 Task: Look for space in Bāzārak, Afghanistan from 6th September, 2023 to 10th September, 2023 for 1 adult in price range Rs.10000 to Rs.15000. Place can be private room with 1  bedroom having 1 bed and 1 bathroom. Property type can be hotel. Amenities needed are: air conditioning, smoking allowed, . Booking option can be shelf check-in. Required host language is English.
Action: Mouse moved to (380, 78)
Screenshot: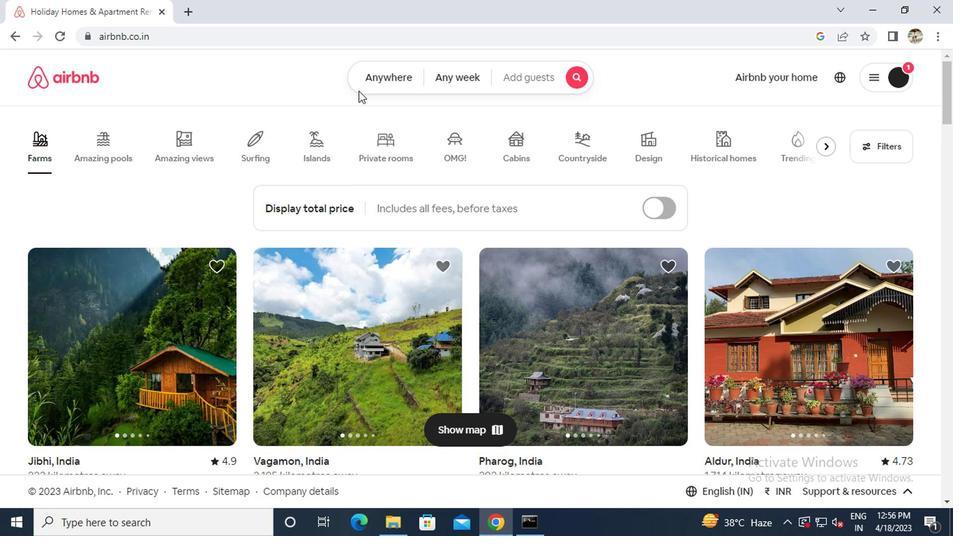 
Action: Mouse pressed left at (380, 78)
Screenshot: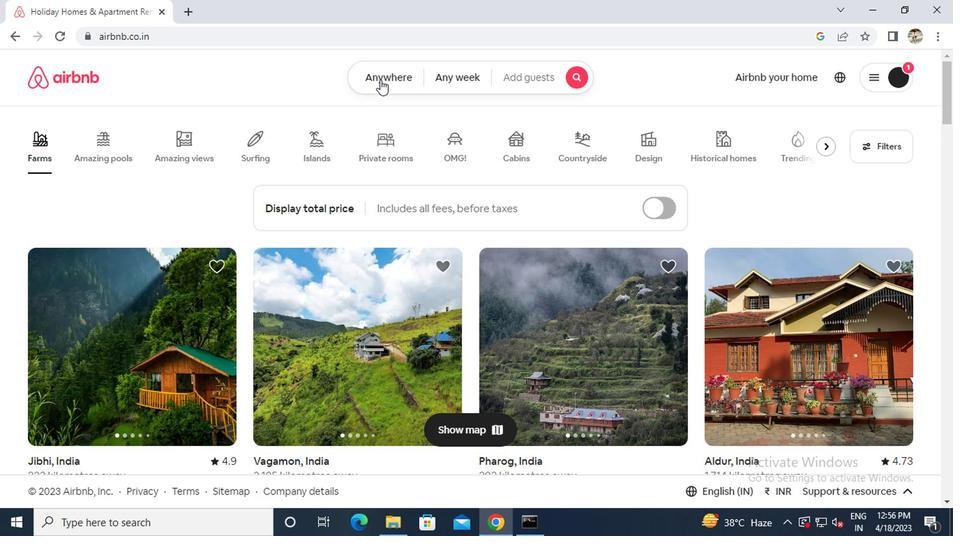 
Action: Mouse moved to (310, 138)
Screenshot: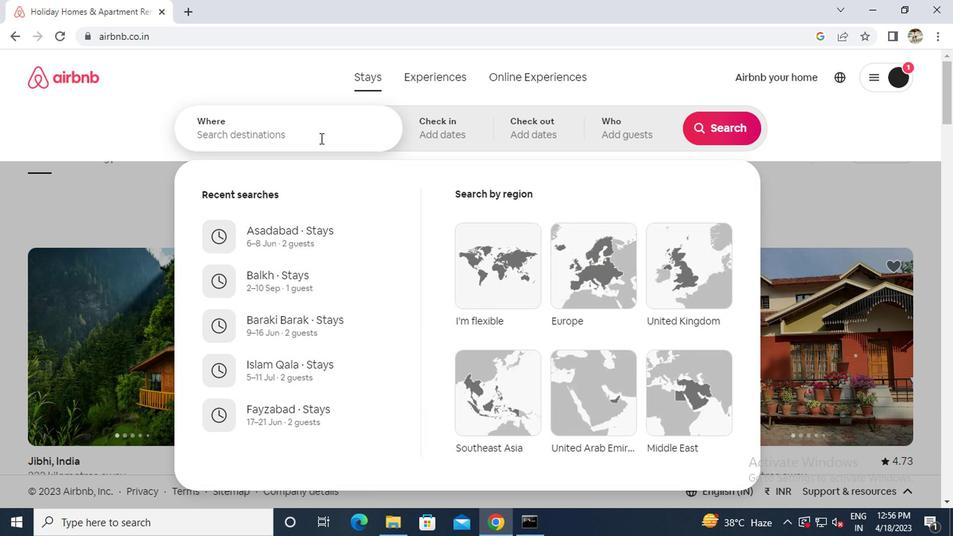 
Action: Mouse pressed left at (310, 138)
Screenshot: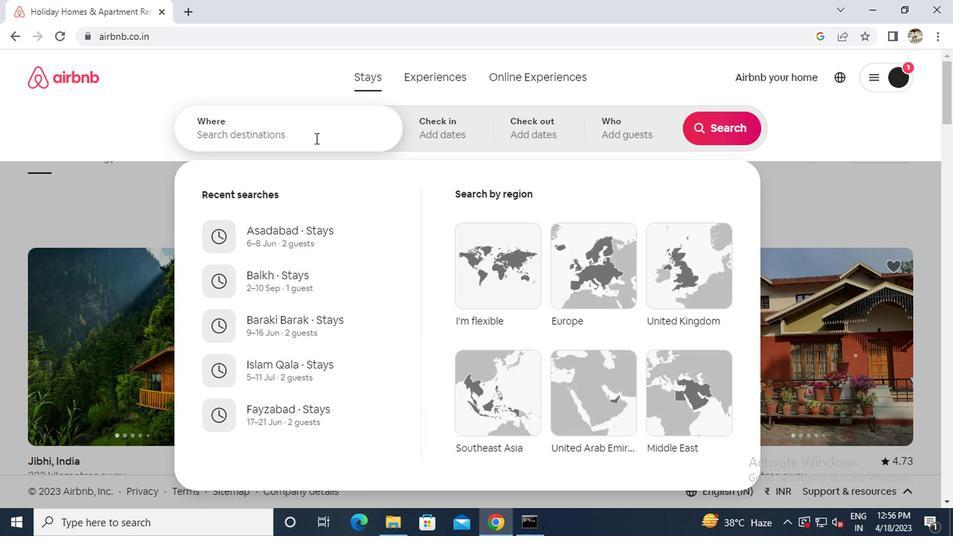 
Action: Key pressed b<Key.caps_lock>azarak<Key.space>
Screenshot: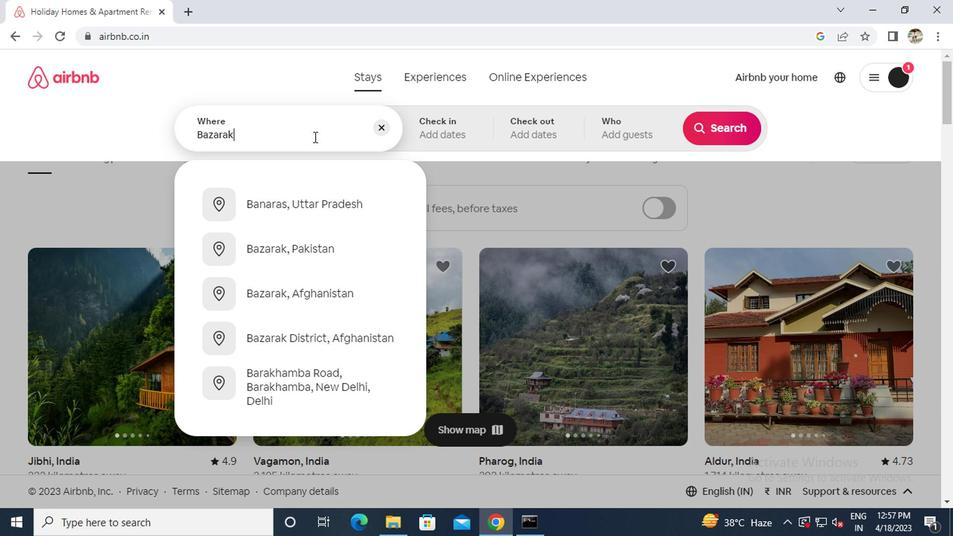 
Action: Mouse moved to (283, 294)
Screenshot: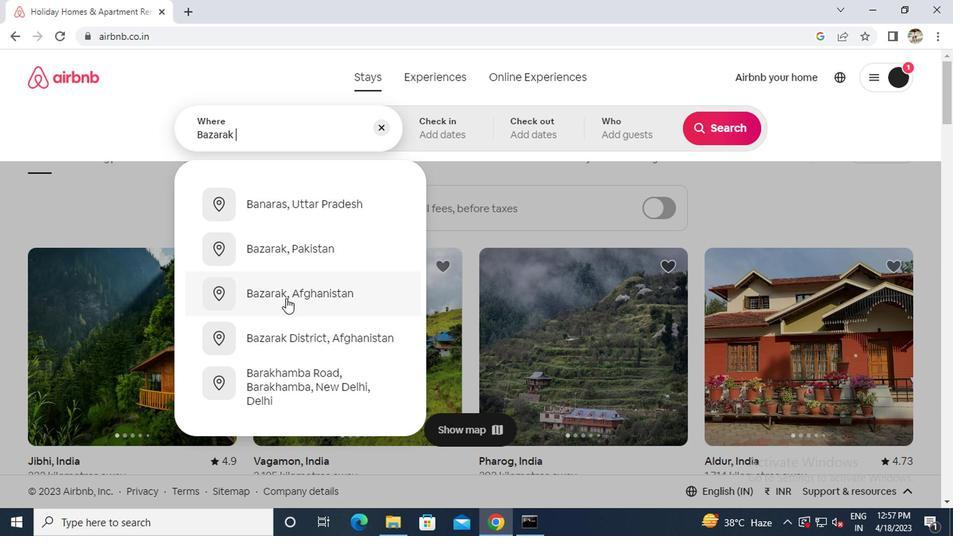 
Action: Mouse pressed left at (283, 294)
Screenshot: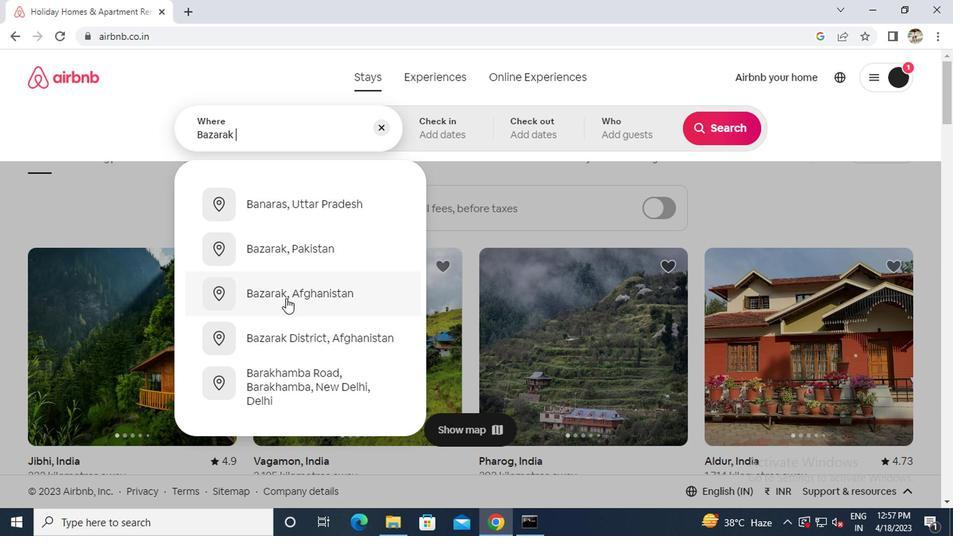 
Action: Mouse moved to (706, 240)
Screenshot: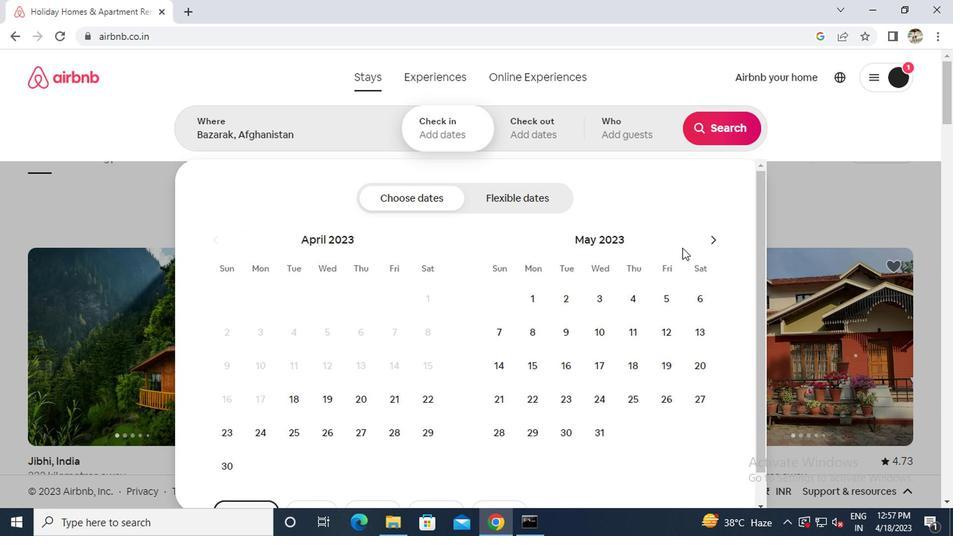 
Action: Mouse pressed left at (706, 240)
Screenshot: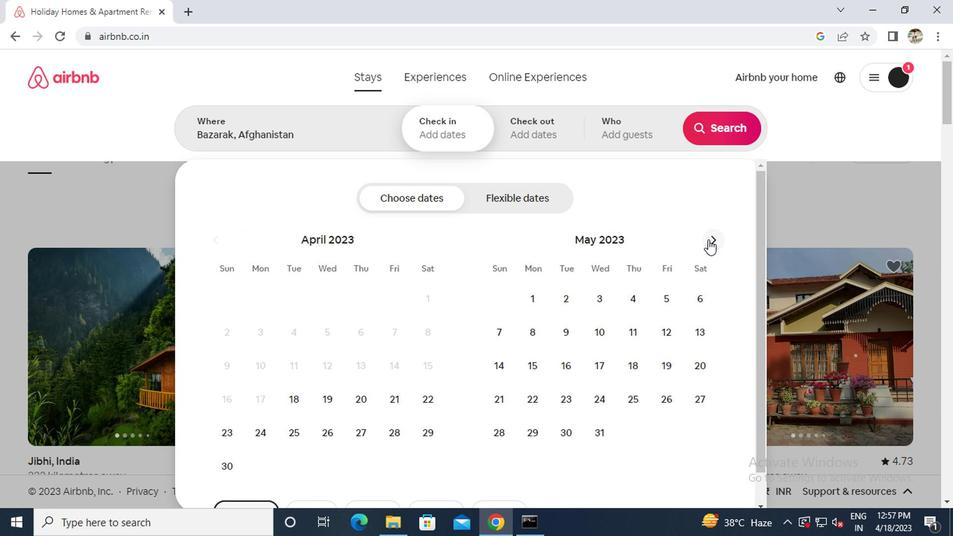 
Action: Mouse pressed left at (706, 240)
Screenshot: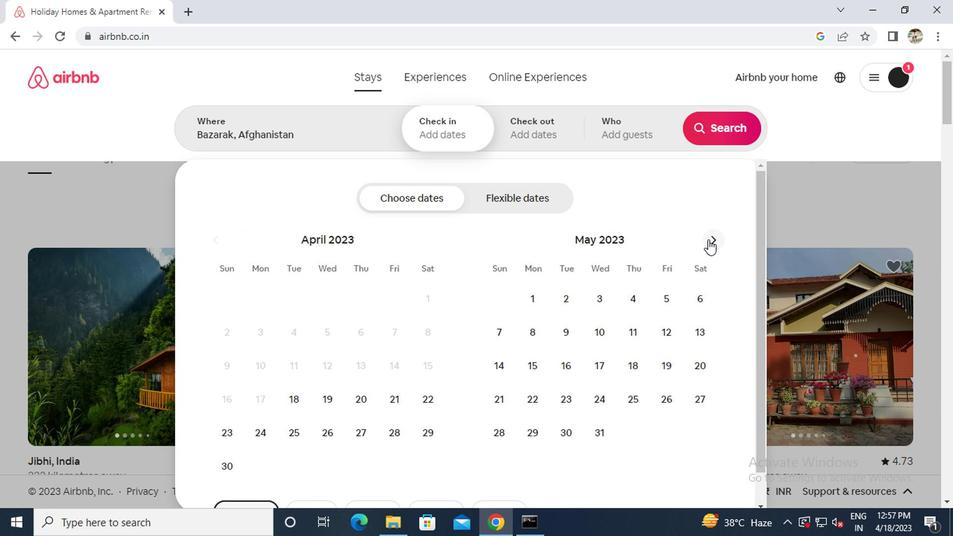
Action: Mouse pressed left at (706, 240)
Screenshot: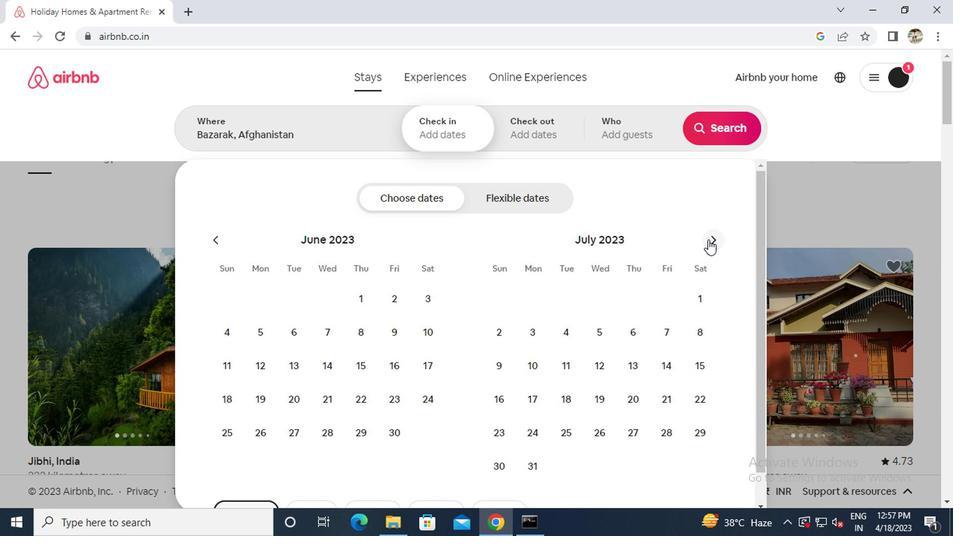 
Action: Mouse pressed left at (706, 240)
Screenshot: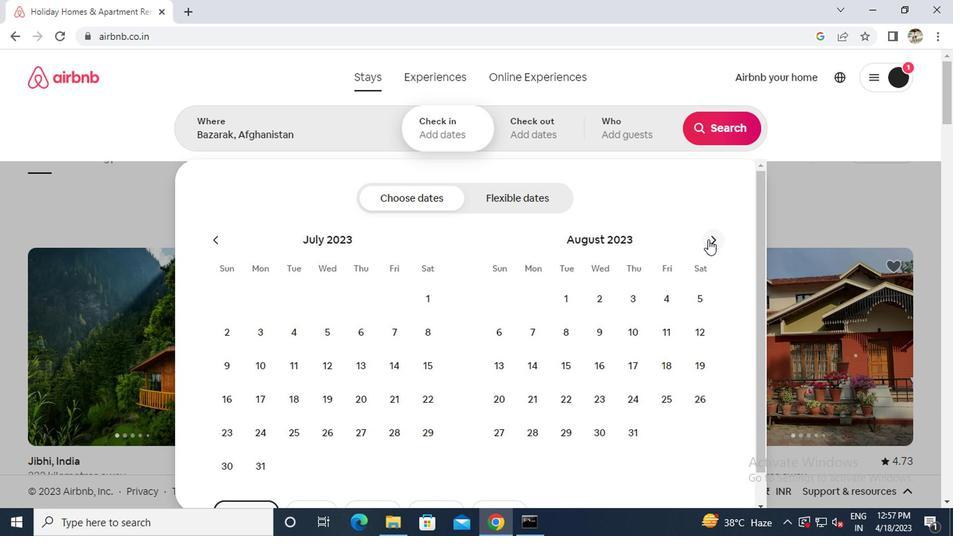 
Action: Mouse moved to (592, 321)
Screenshot: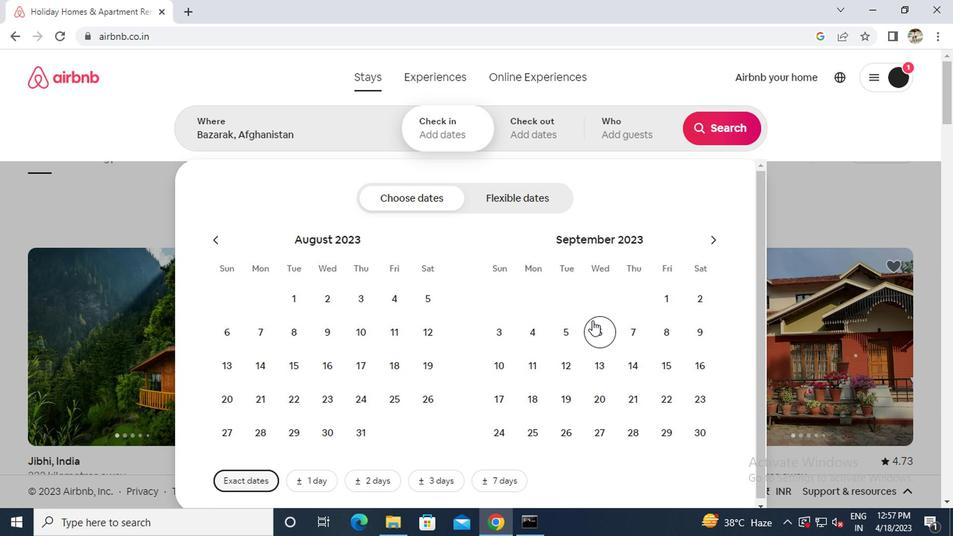 
Action: Mouse pressed left at (592, 321)
Screenshot: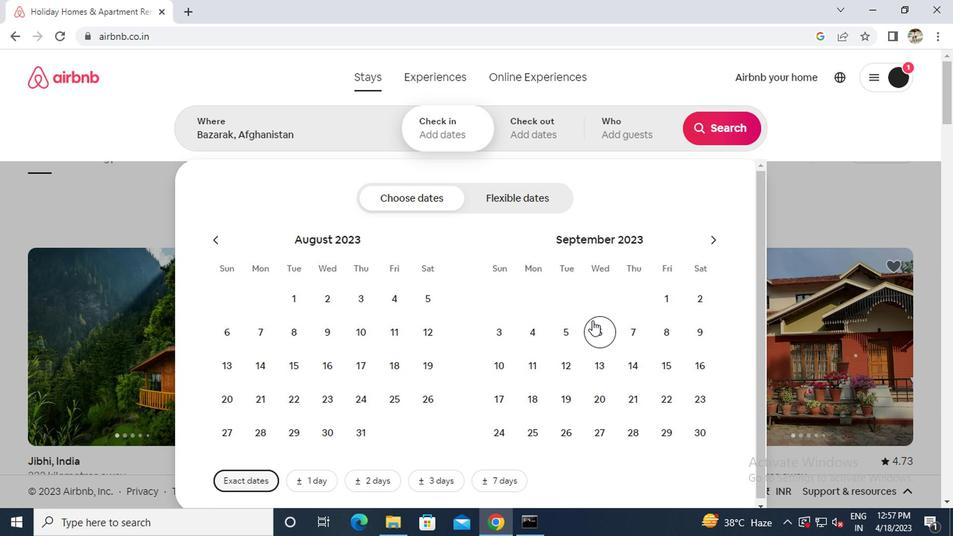 
Action: Mouse moved to (509, 363)
Screenshot: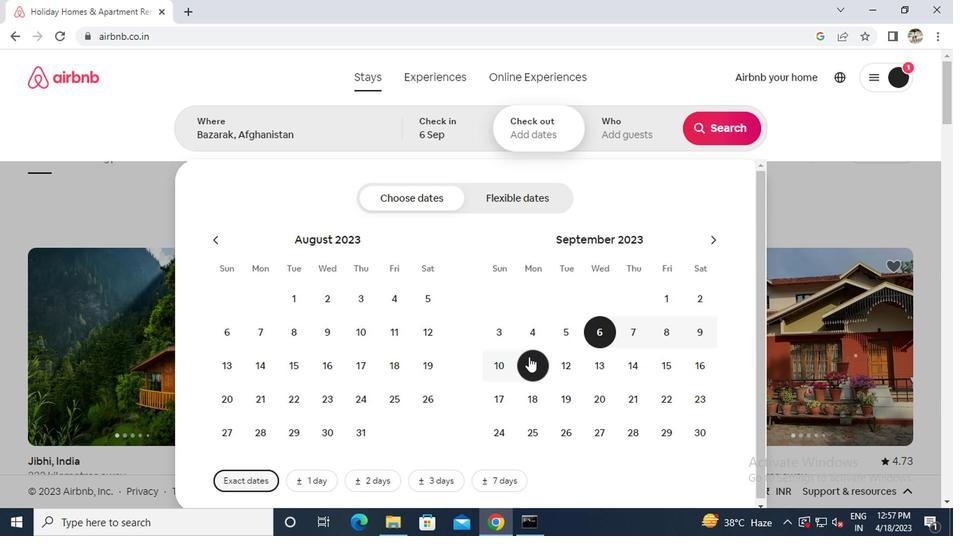 
Action: Mouse pressed left at (509, 363)
Screenshot: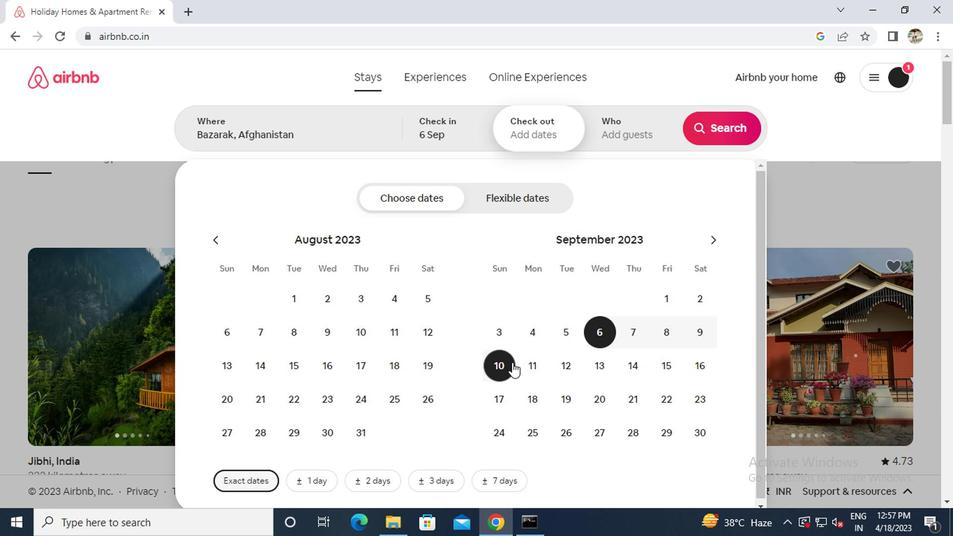 
Action: Mouse moved to (626, 144)
Screenshot: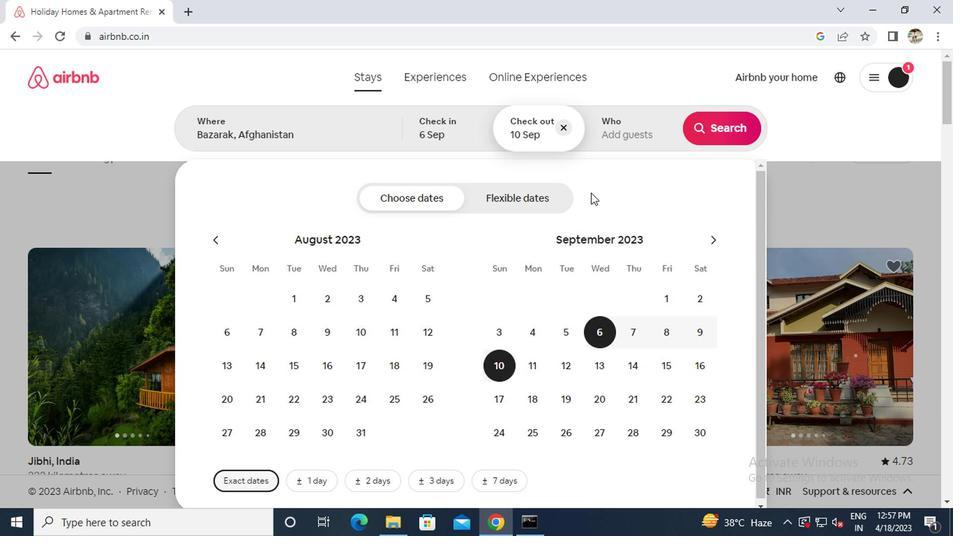 
Action: Mouse pressed left at (626, 144)
Screenshot: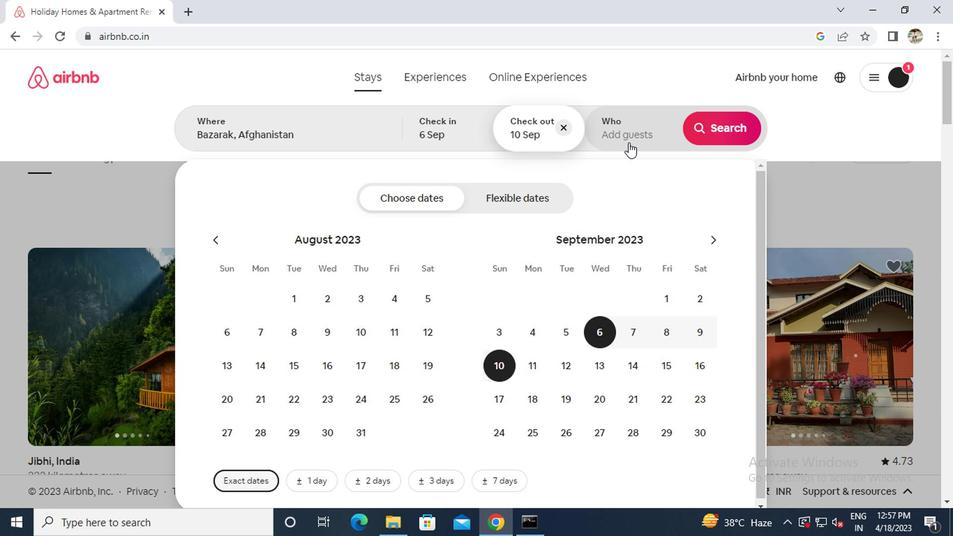 
Action: Mouse moved to (718, 199)
Screenshot: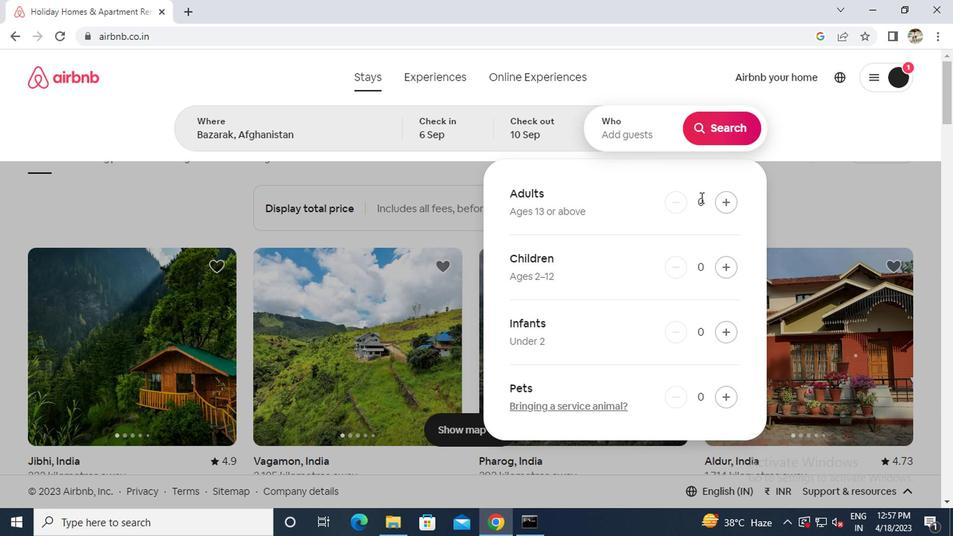 
Action: Mouse pressed left at (718, 199)
Screenshot: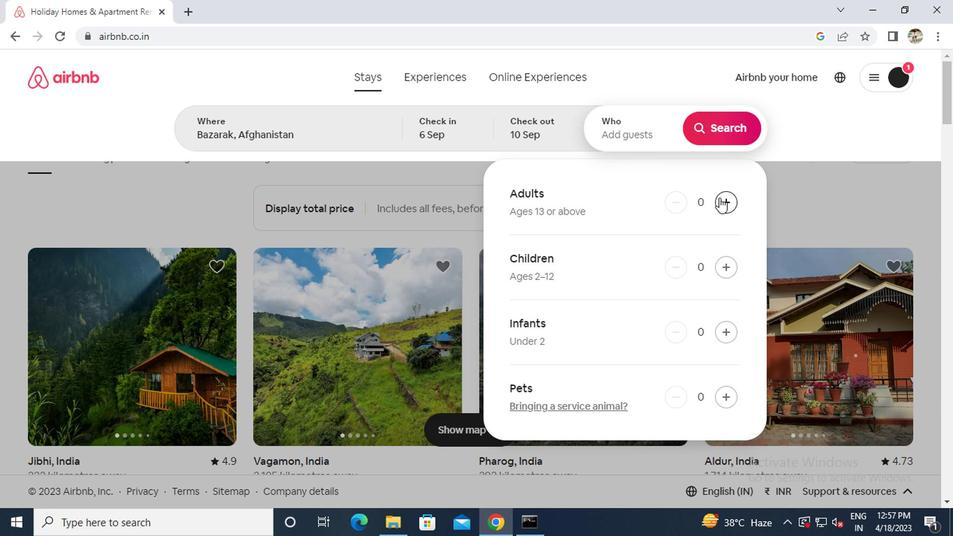 
Action: Mouse moved to (699, 119)
Screenshot: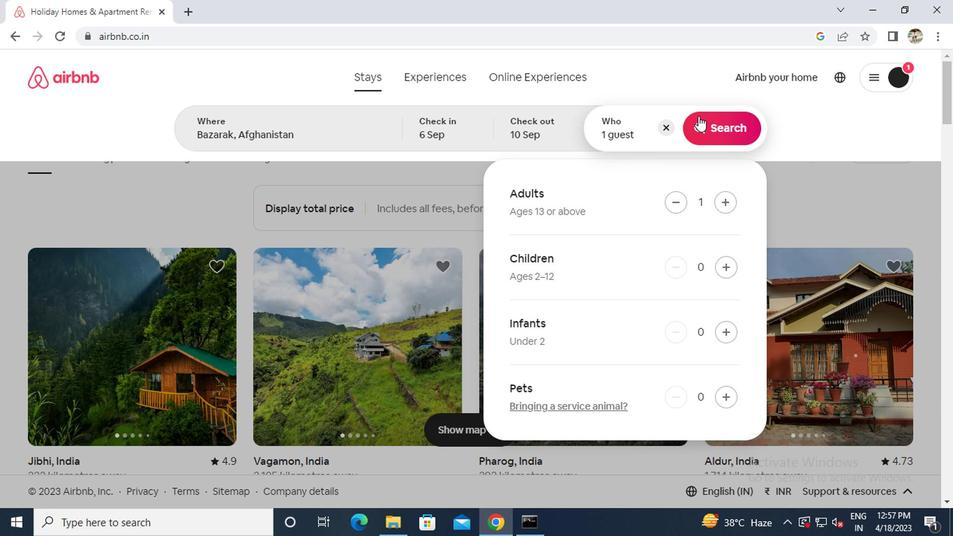 
Action: Mouse pressed left at (699, 119)
Screenshot: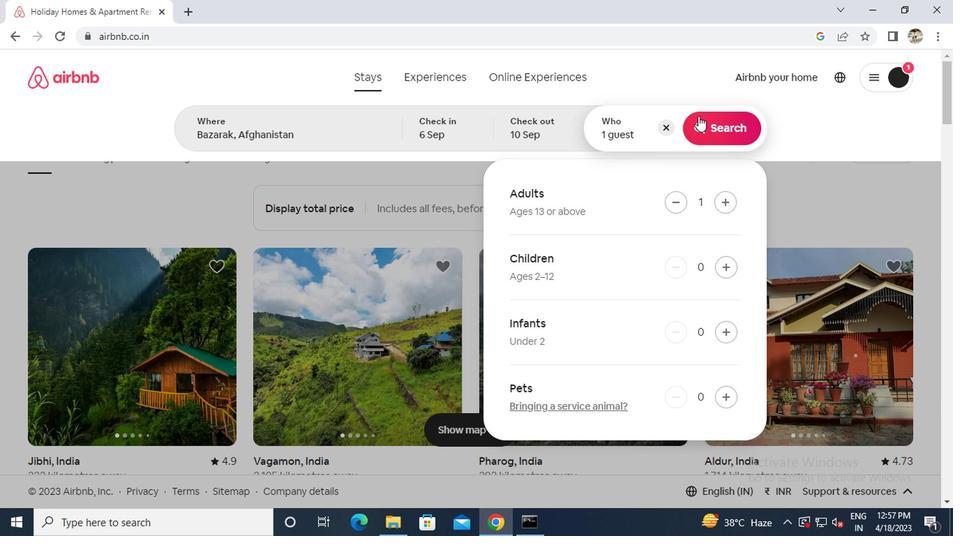 
Action: Mouse moved to (891, 140)
Screenshot: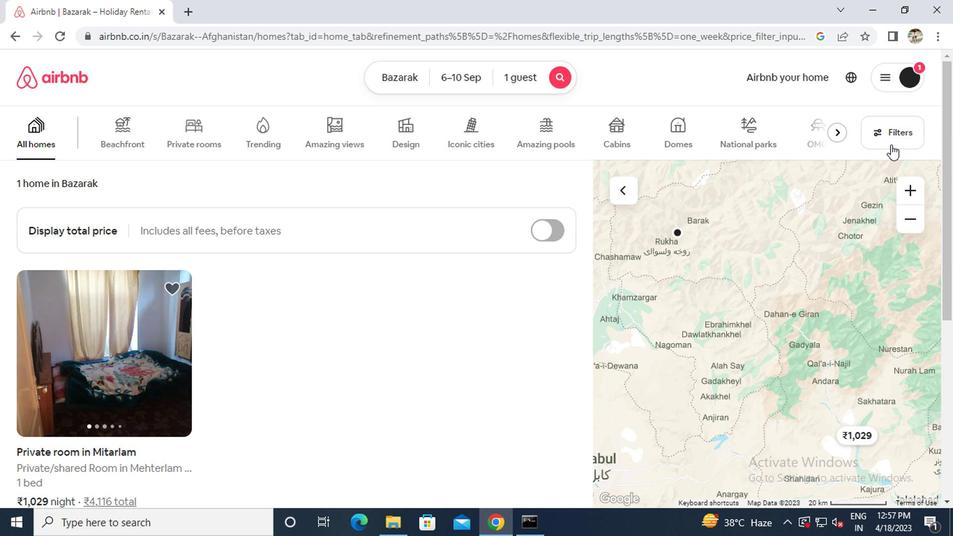 
Action: Mouse pressed left at (891, 140)
Screenshot: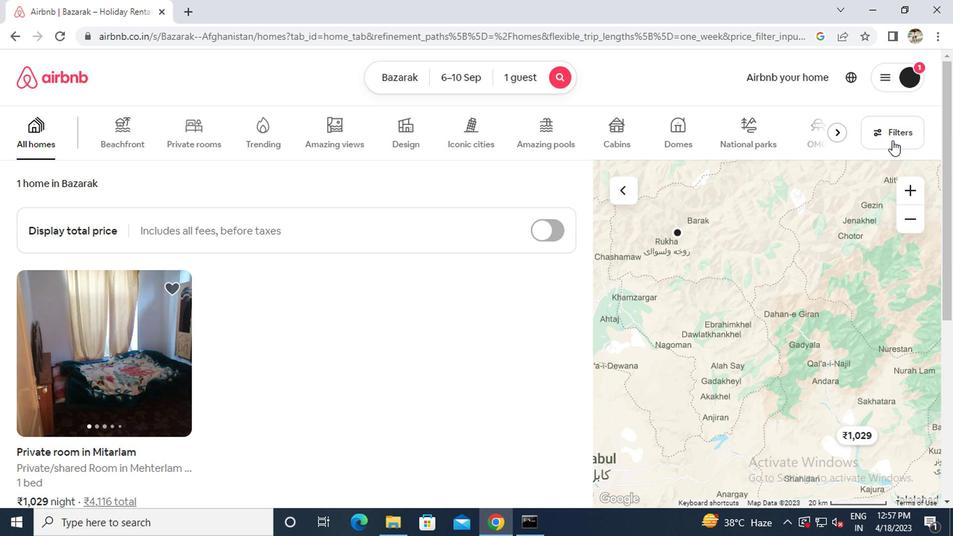 
Action: Mouse moved to (419, 263)
Screenshot: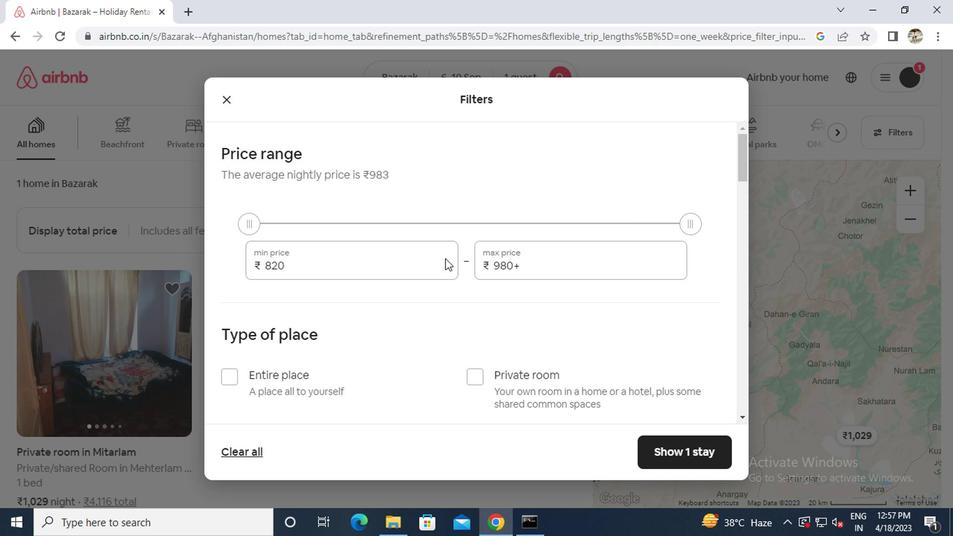 
Action: Mouse pressed left at (419, 263)
Screenshot: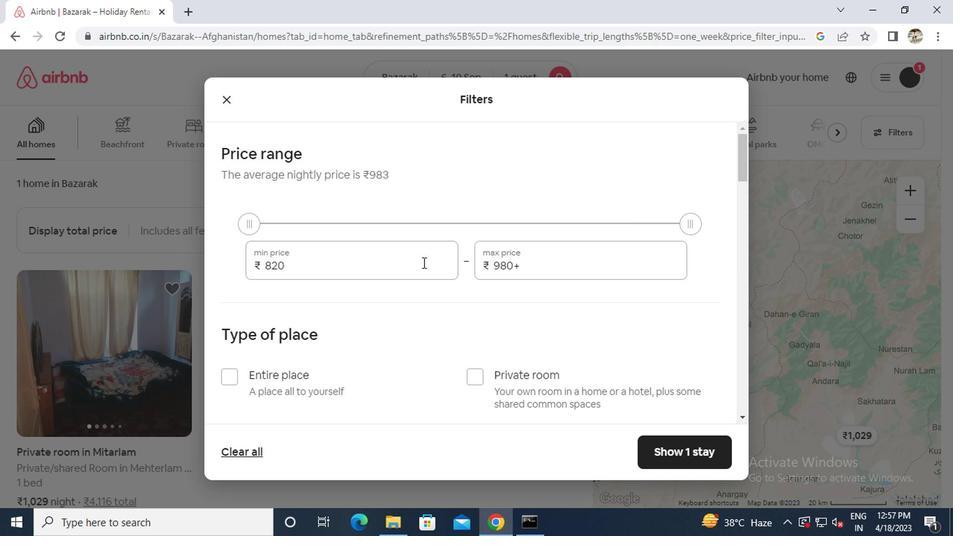 
Action: Key pressed ctrl+A10000
Screenshot: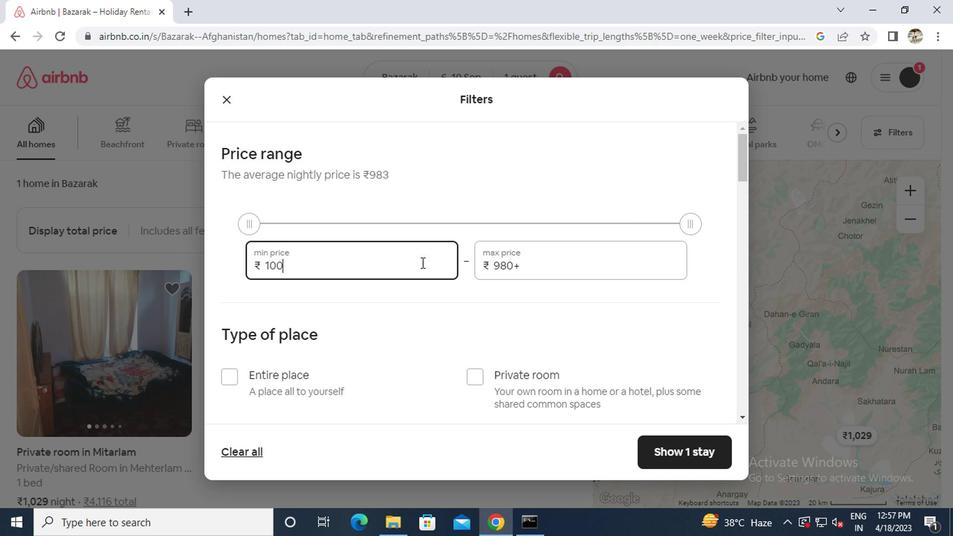 
Action: Mouse moved to (533, 258)
Screenshot: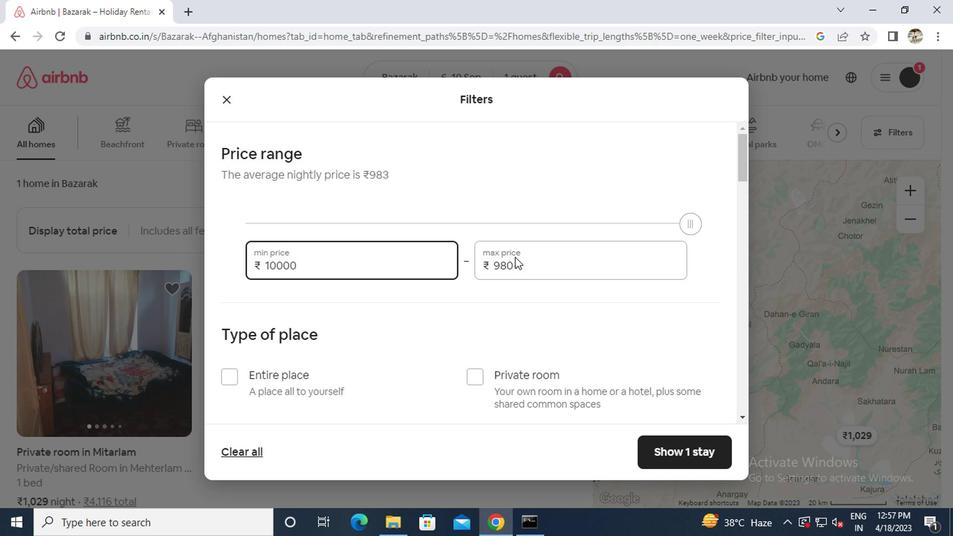 
Action: Mouse pressed left at (533, 258)
Screenshot: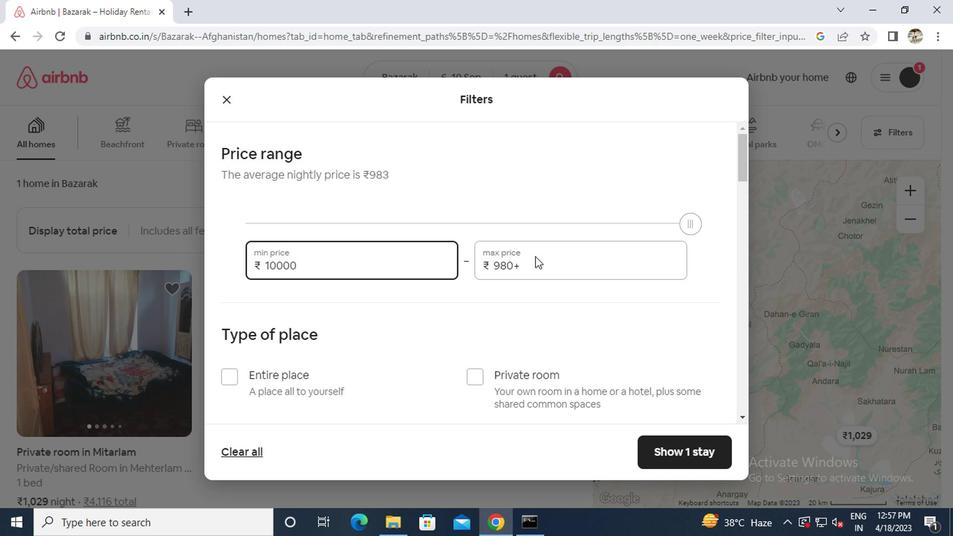 
Action: Key pressed ctrl+A15000
Screenshot: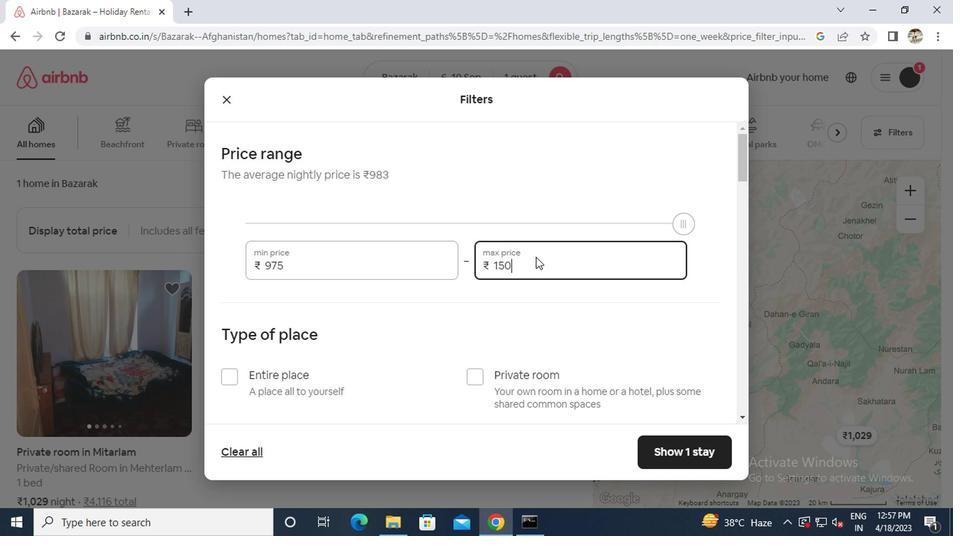 
Action: Mouse moved to (472, 375)
Screenshot: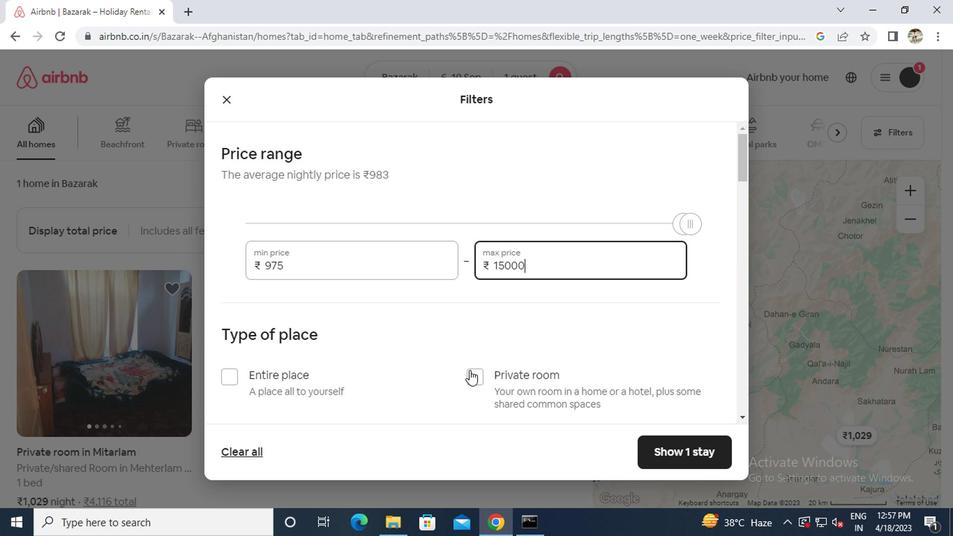 
Action: Mouse pressed left at (472, 375)
Screenshot: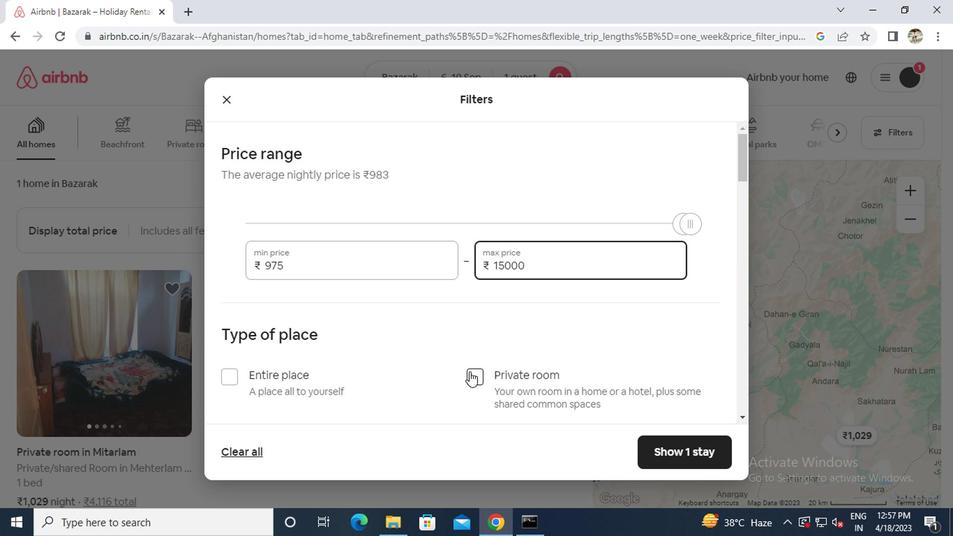 
Action: Mouse moved to (441, 338)
Screenshot: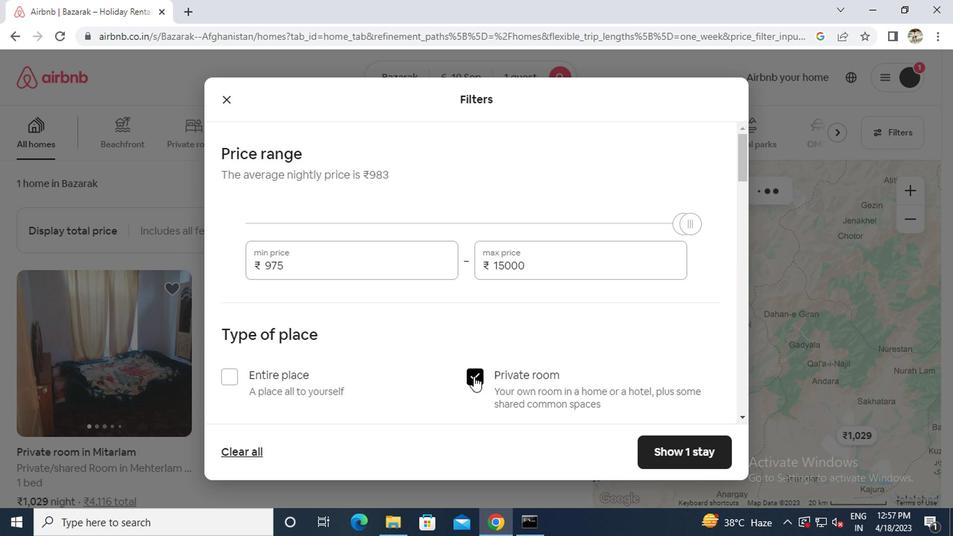 
Action: Mouse scrolled (441, 337) with delta (0, 0)
Screenshot: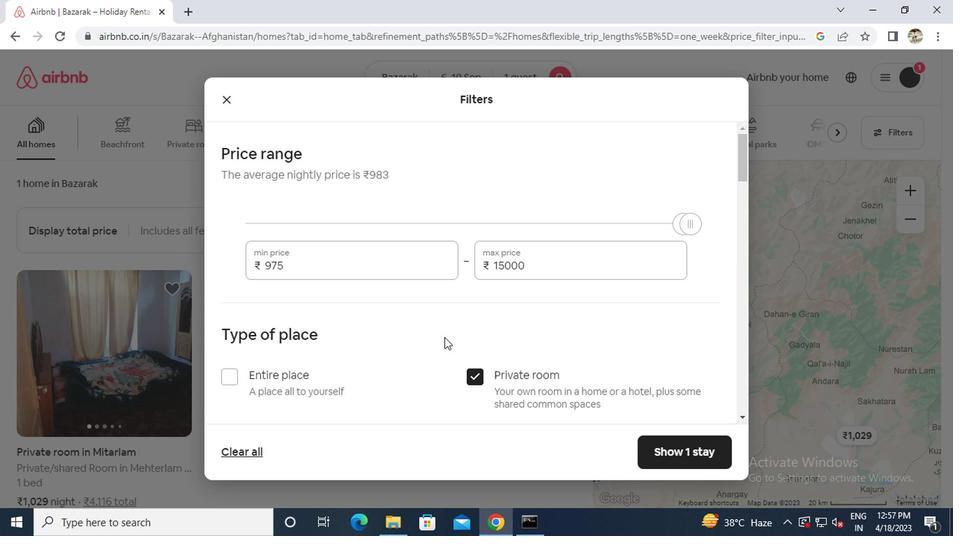 
Action: Mouse scrolled (441, 337) with delta (0, 0)
Screenshot: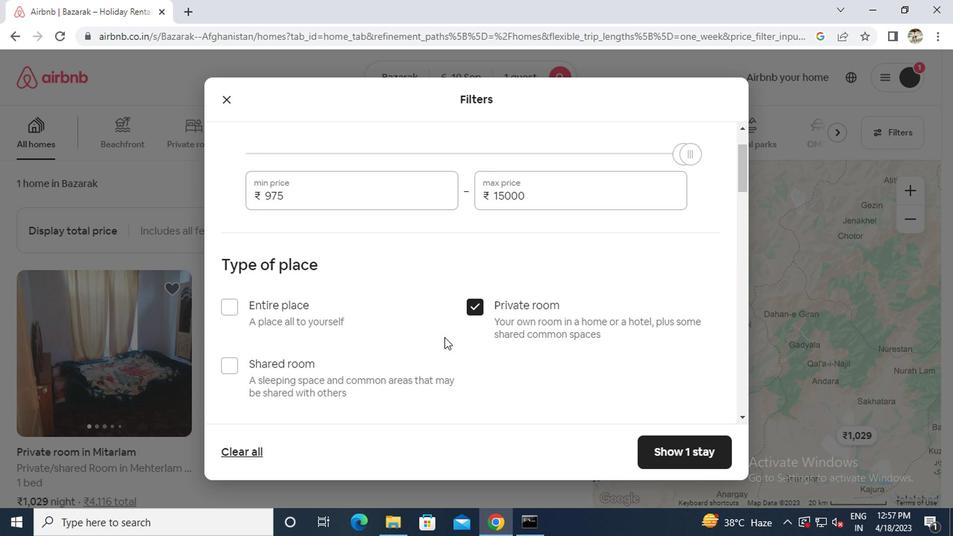 
Action: Mouse moved to (441, 337)
Screenshot: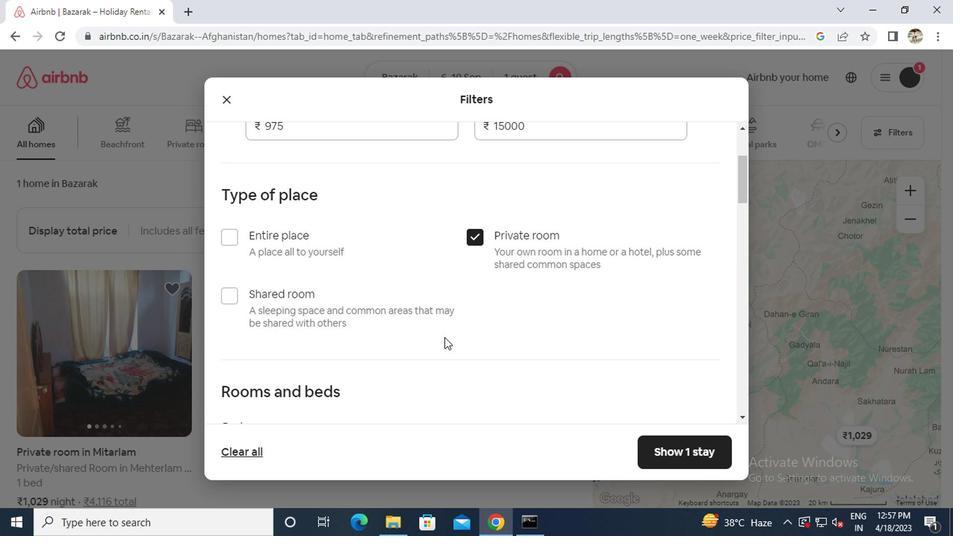 
Action: Mouse scrolled (441, 337) with delta (0, 0)
Screenshot: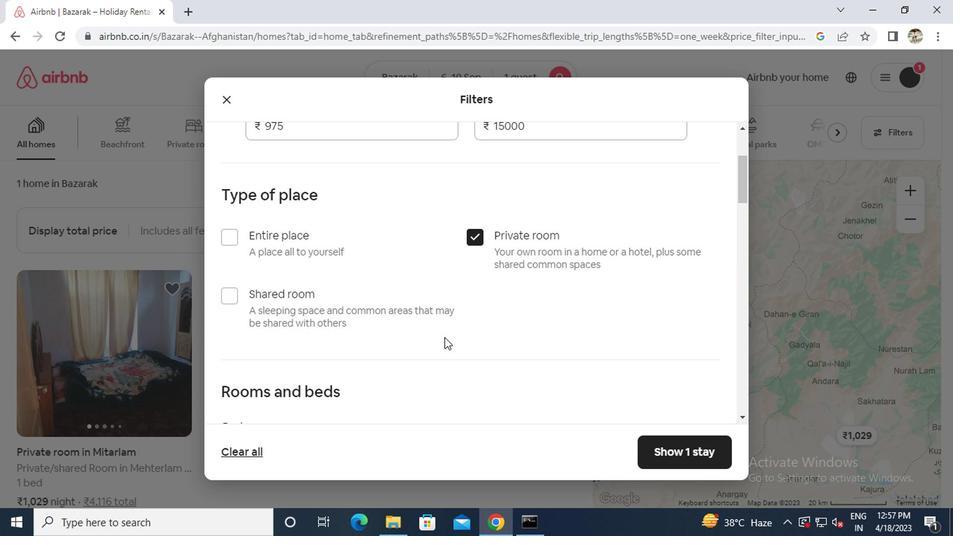 
Action: Mouse moved to (301, 395)
Screenshot: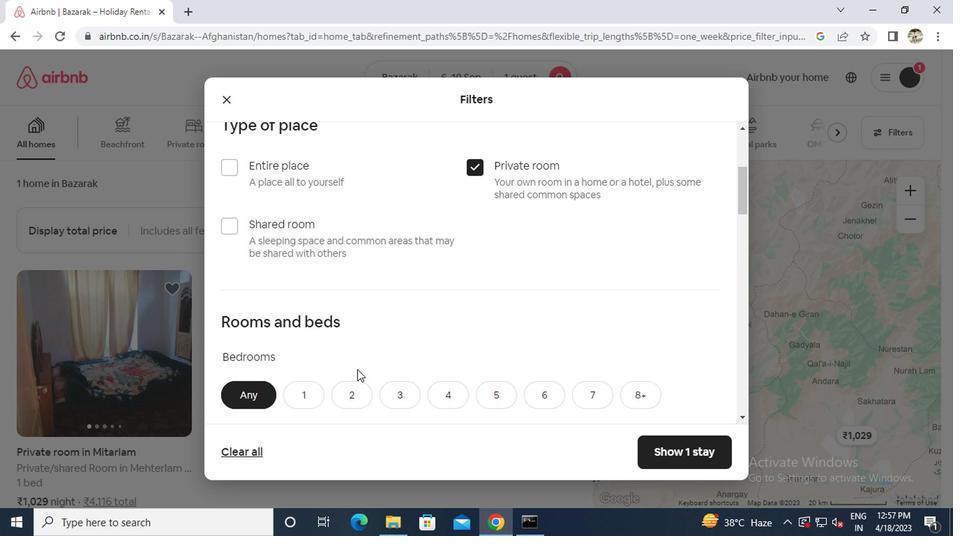 
Action: Mouse pressed left at (301, 395)
Screenshot: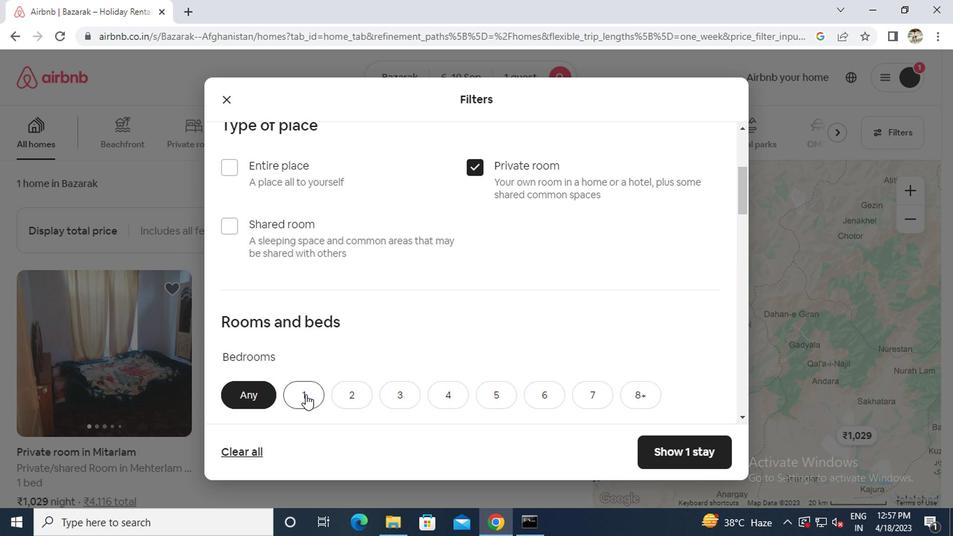 
Action: Mouse moved to (303, 394)
Screenshot: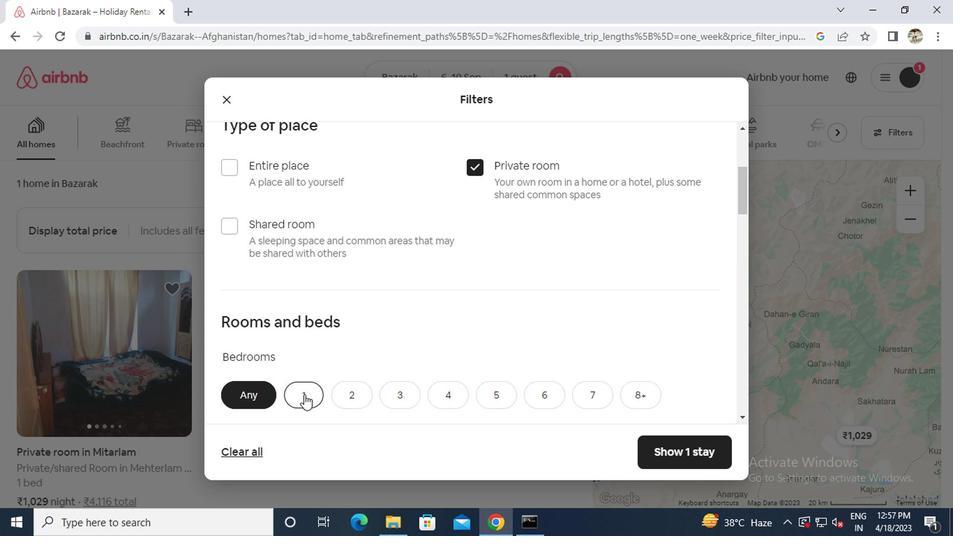 
Action: Mouse scrolled (303, 394) with delta (0, 0)
Screenshot: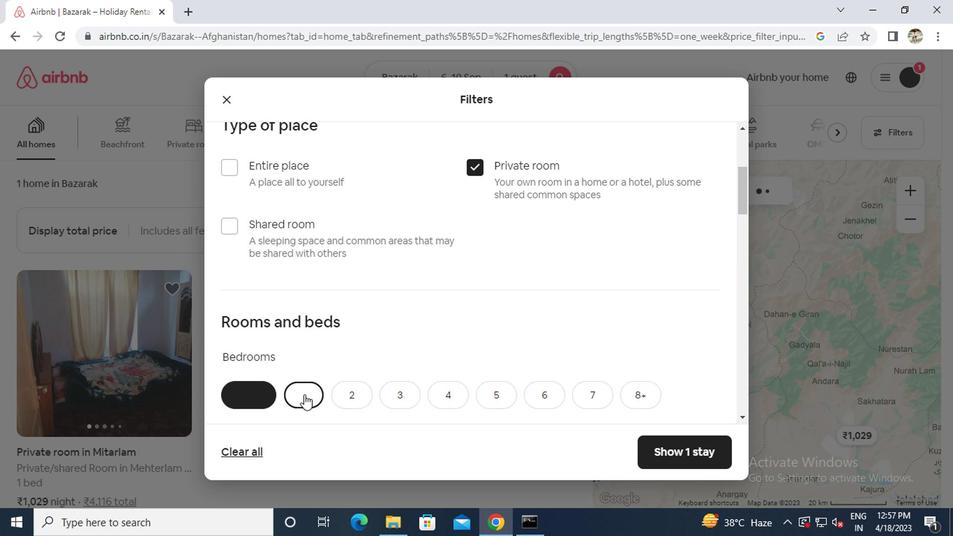
Action: Mouse scrolled (303, 394) with delta (0, 0)
Screenshot: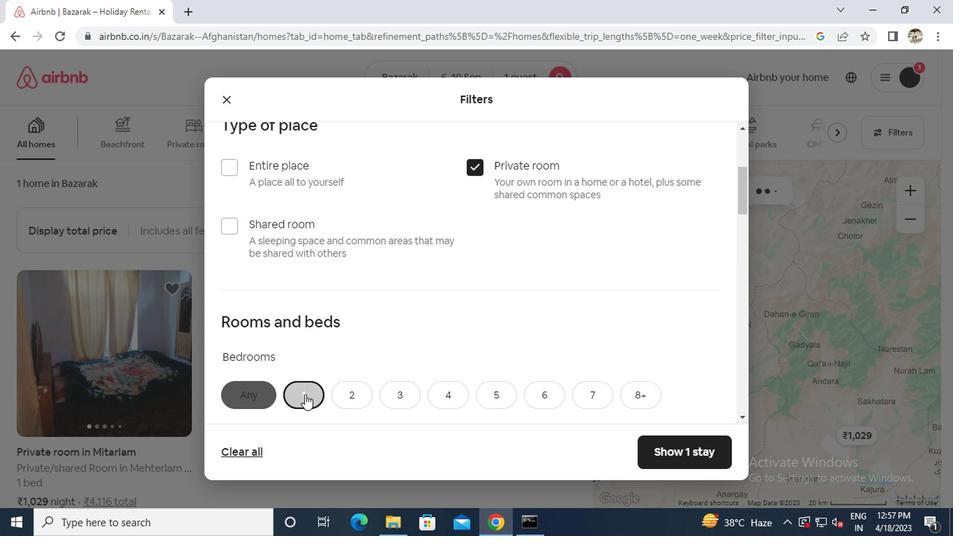
Action: Mouse moved to (306, 331)
Screenshot: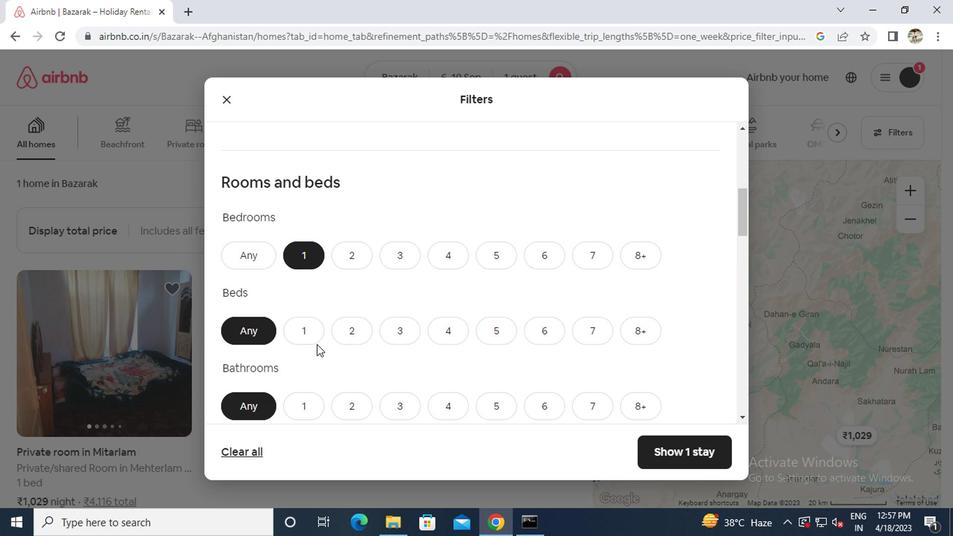 
Action: Mouse pressed left at (306, 331)
Screenshot: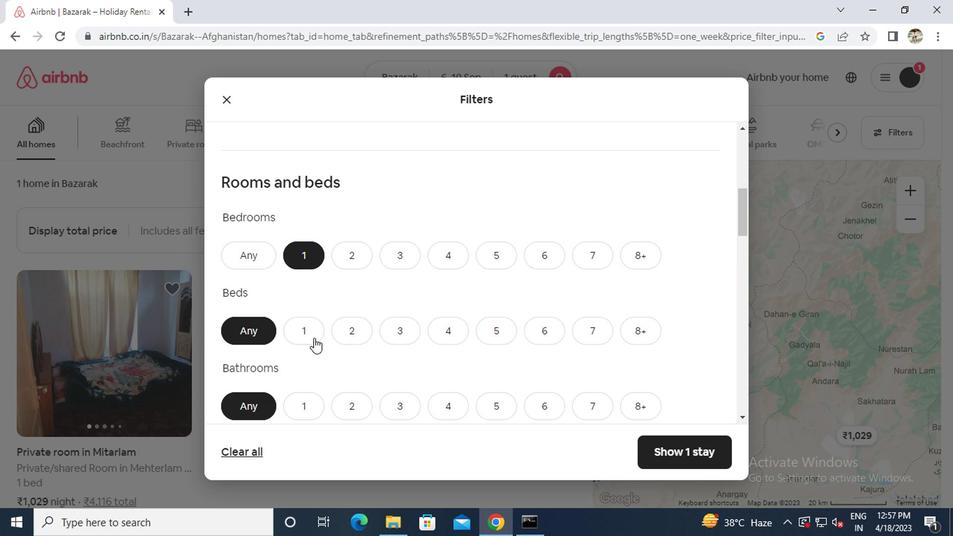 
Action: Mouse moved to (297, 403)
Screenshot: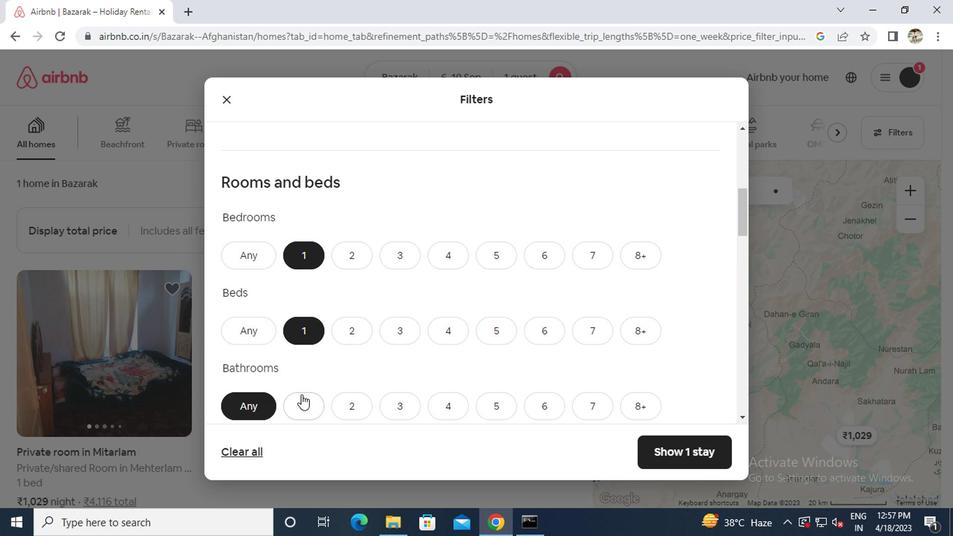 
Action: Mouse pressed left at (297, 403)
Screenshot: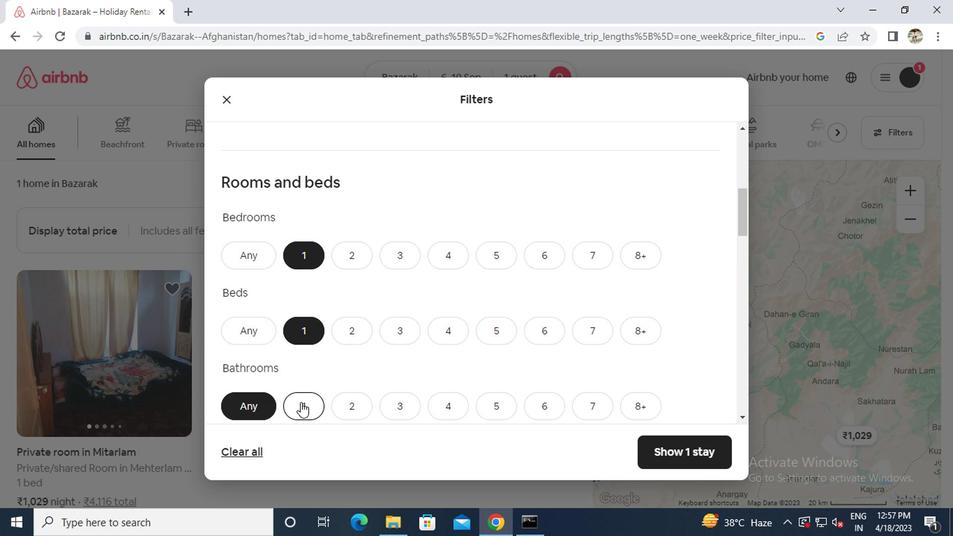 
Action: Mouse scrolled (297, 402) with delta (0, 0)
Screenshot: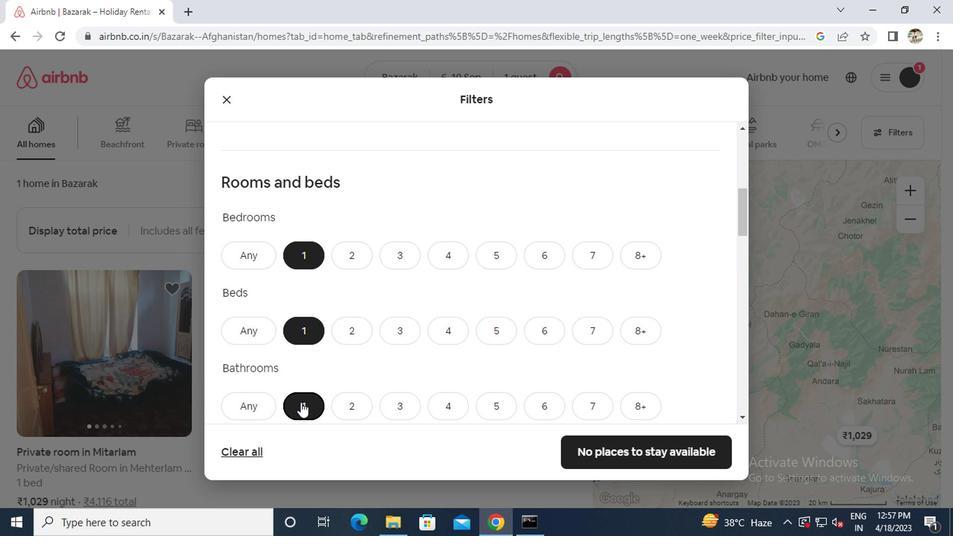 
Action: Mouse moved to (308, 395)
Screenshot: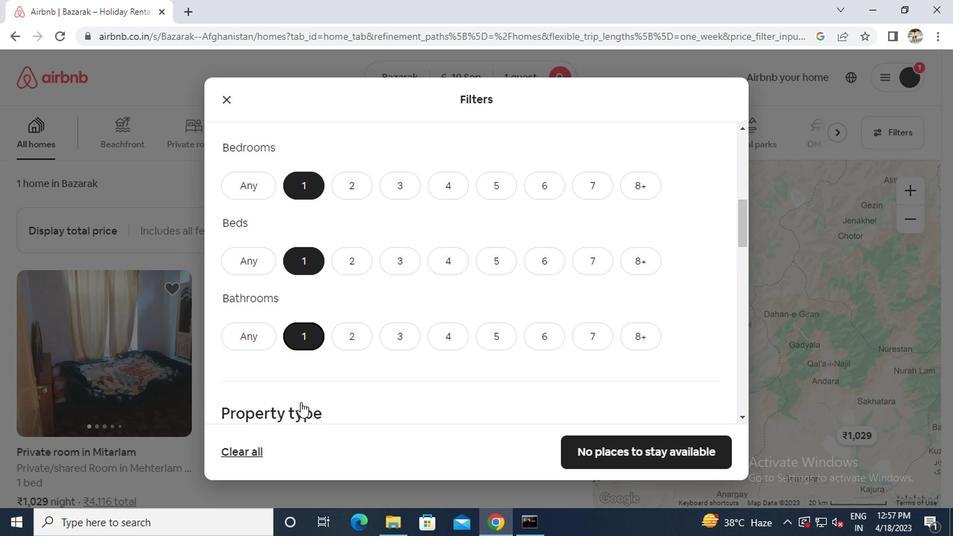 
Action: Mouse scrolled (308, 394) with delta (0, 0)
Screenshot: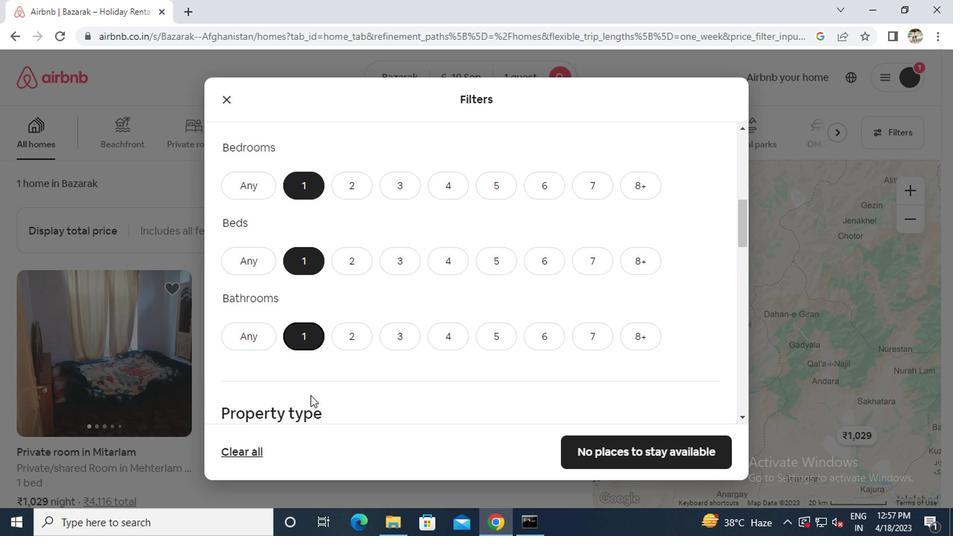 
Action: Mouse moved to (315, 390)
Screenshot: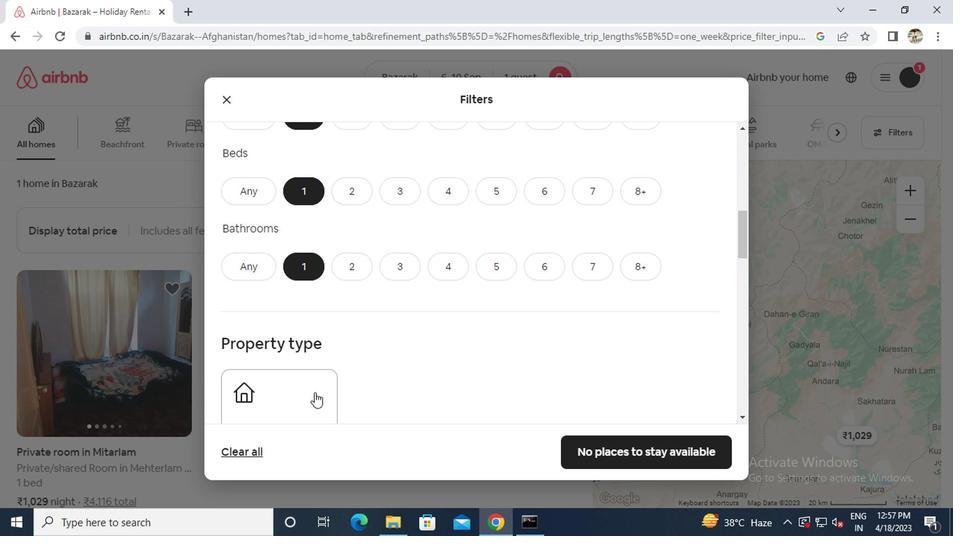 
Action: Mouse scrolled (315, 389) with delta (0, 0)
Screenshot: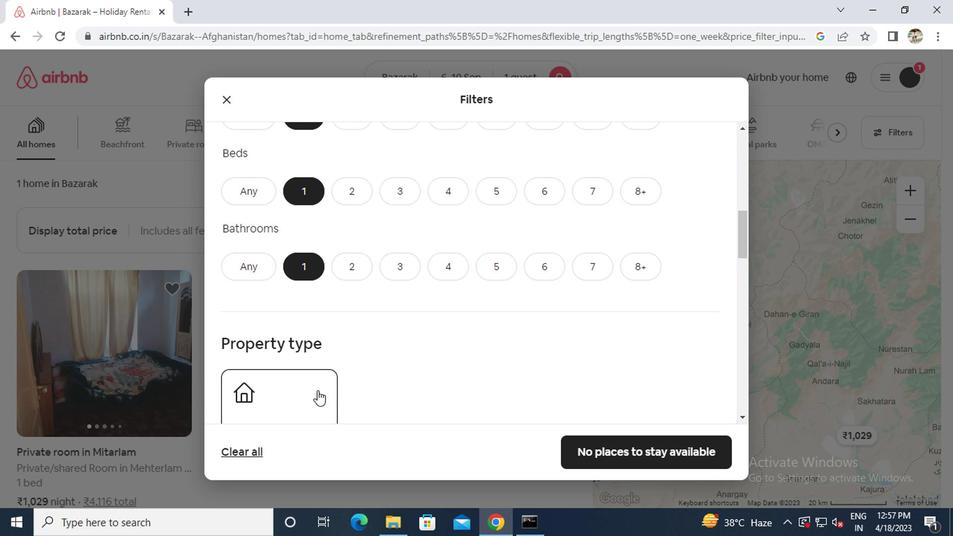 
Action: Mouse moved to (406, 369)
Screenshot: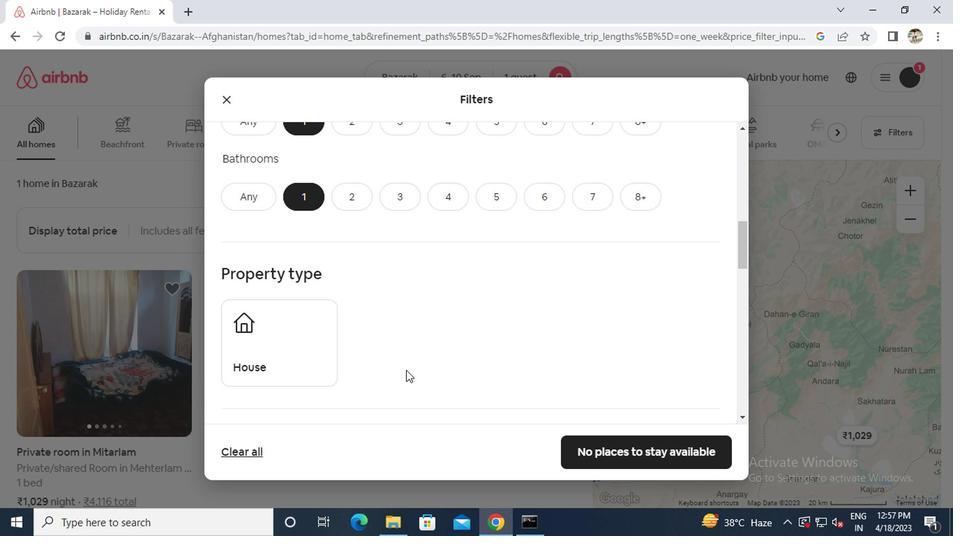 
Action: Mouse scrolled (406, 368) with delta (0, 0)
Screenshot: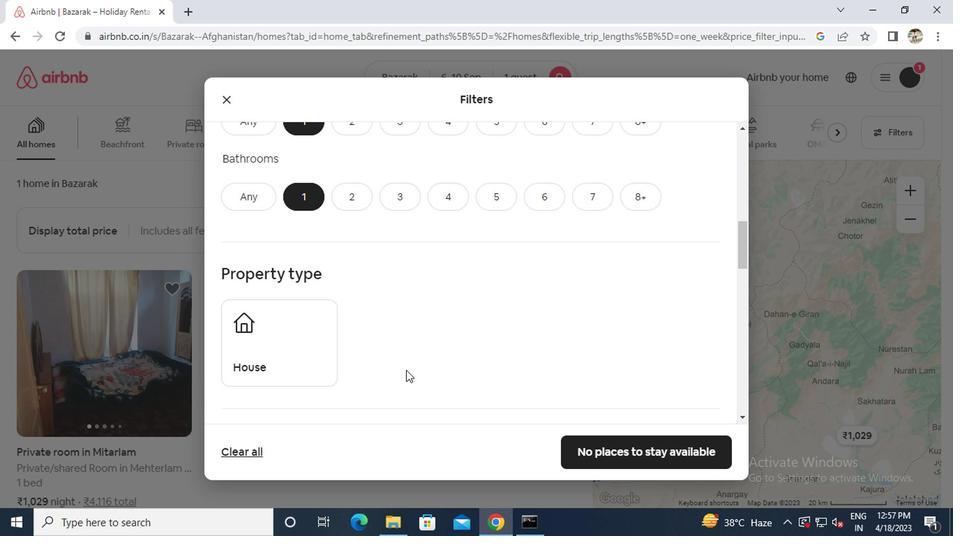 
Action: Mouse moved to (406, 368)
Screenshot: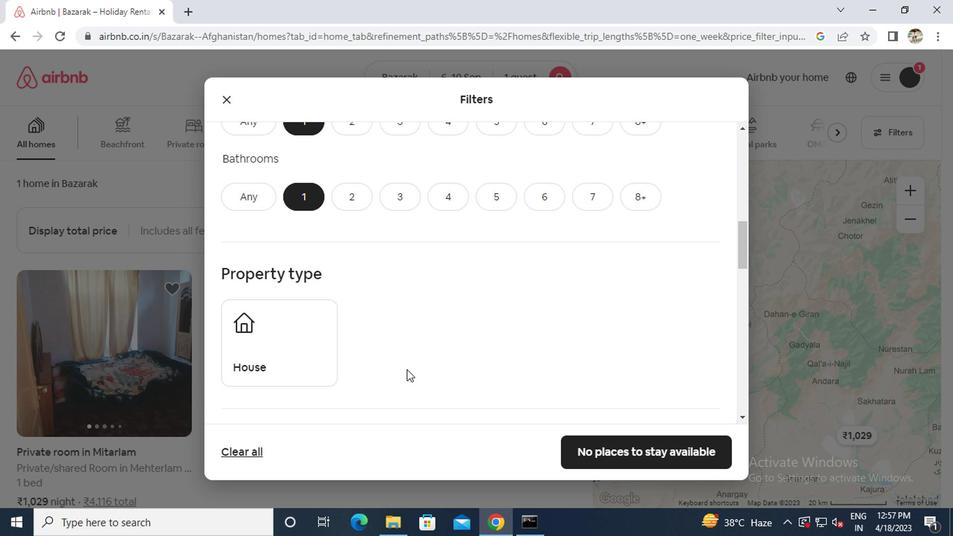 
Action: Mouse scrolled (406, 368) with delta (0, 0)
Screenshot: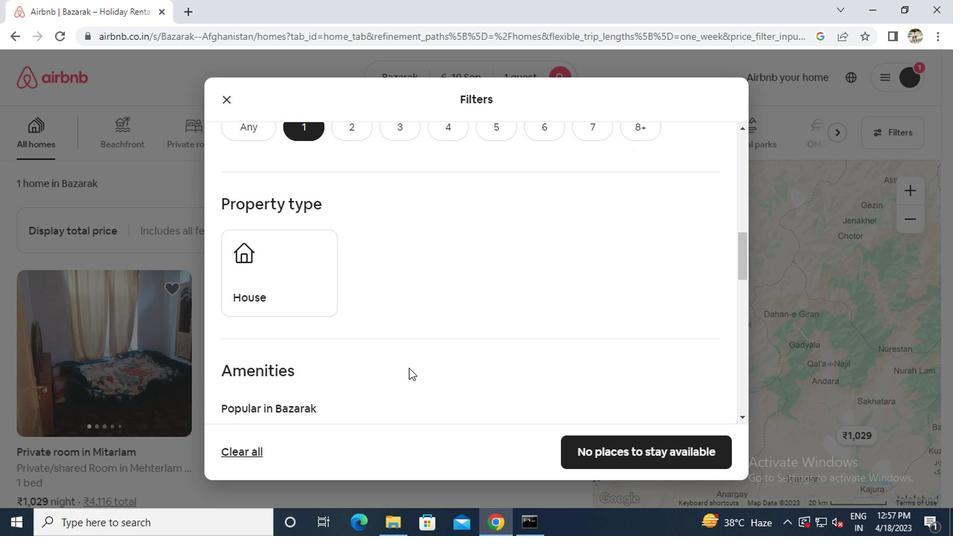
Action: Mouse scrolled (406, 368) with delta (0, 0)
Screenshot: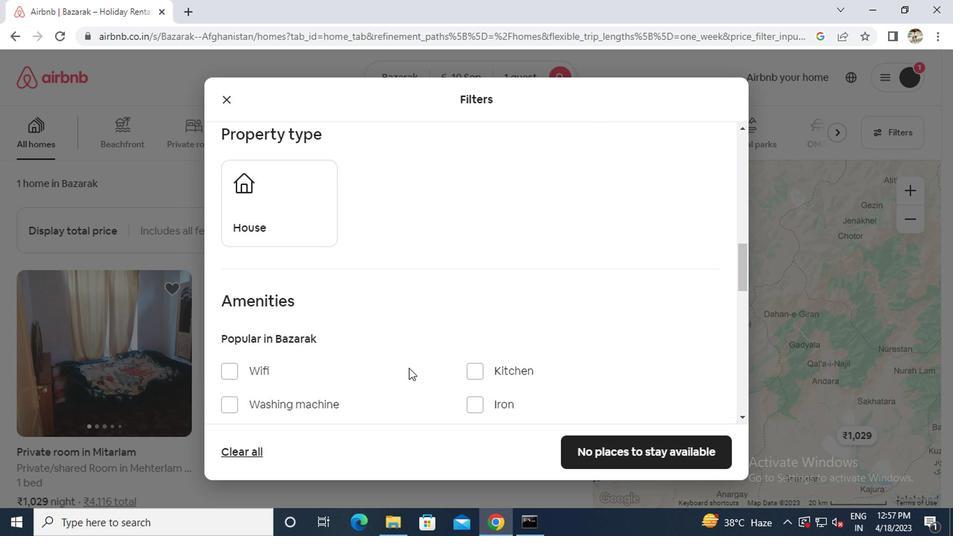 
Action: Mouse moved to (257, 392)
Screenshot: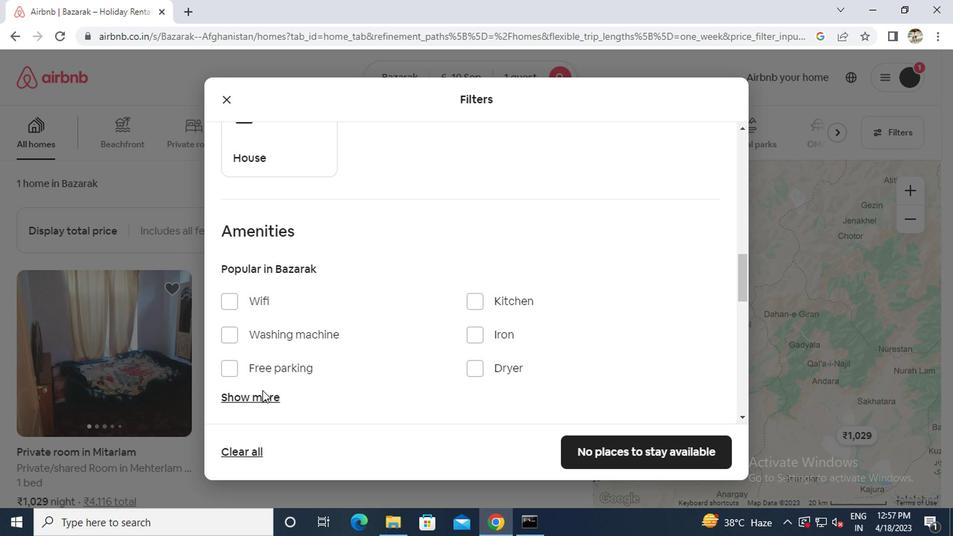 
Action: Mouse pressed left at (257, 392)
Screenshot: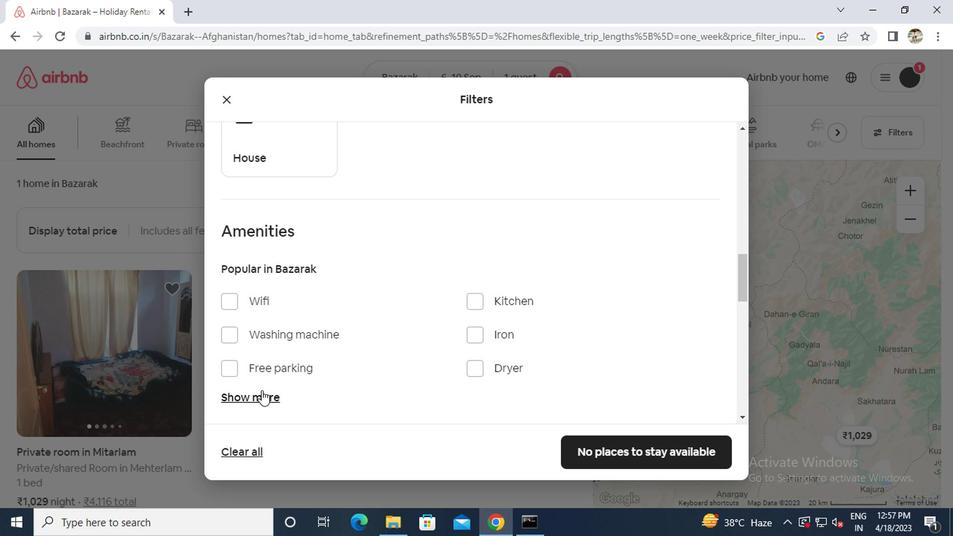 
Action: Mouse moved to (257, 392)
Screenshot: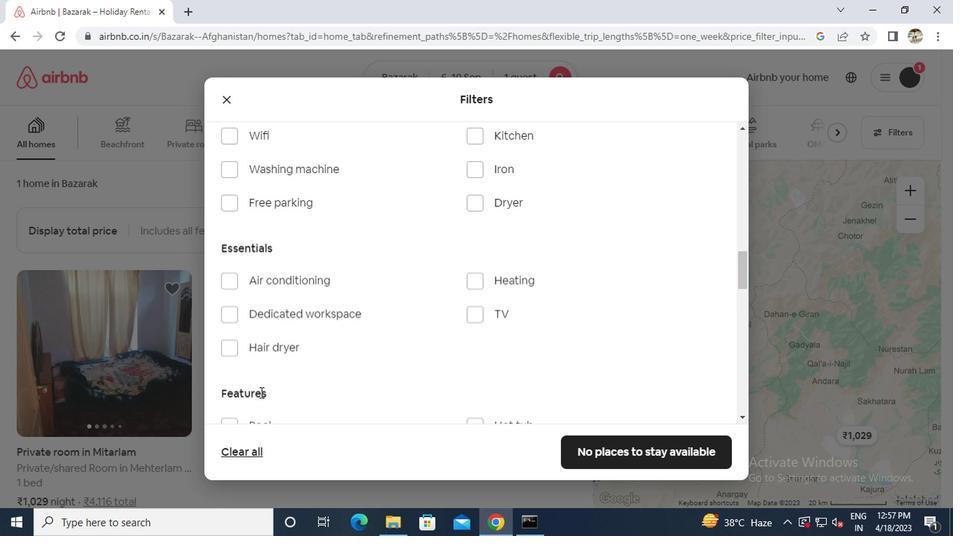 
Action: Mouse scrolled (257, 392) with delta (0, 0)
Screenshot: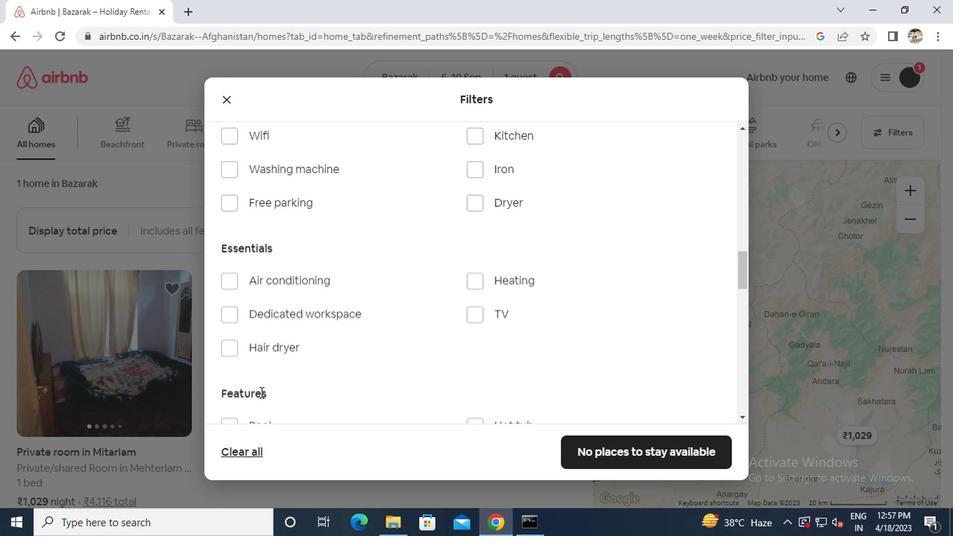 
Action: Mouse moved to (257, 392)
Screenshot: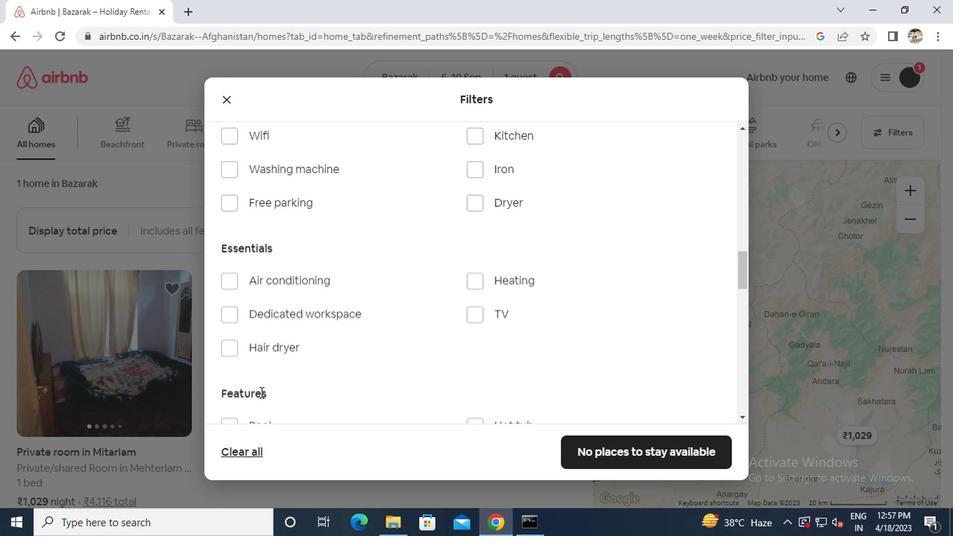 
Action: Mouse scrolled (257, 391) with delta (0, 0)
Screenshot: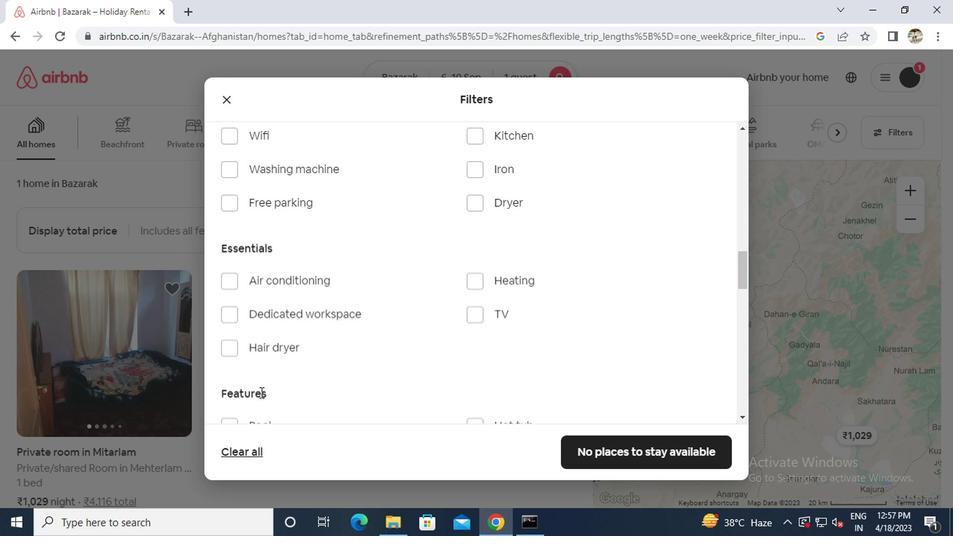 
Action: Mouse scrolled (257, 392) with delta (0, 0)
Screenshot: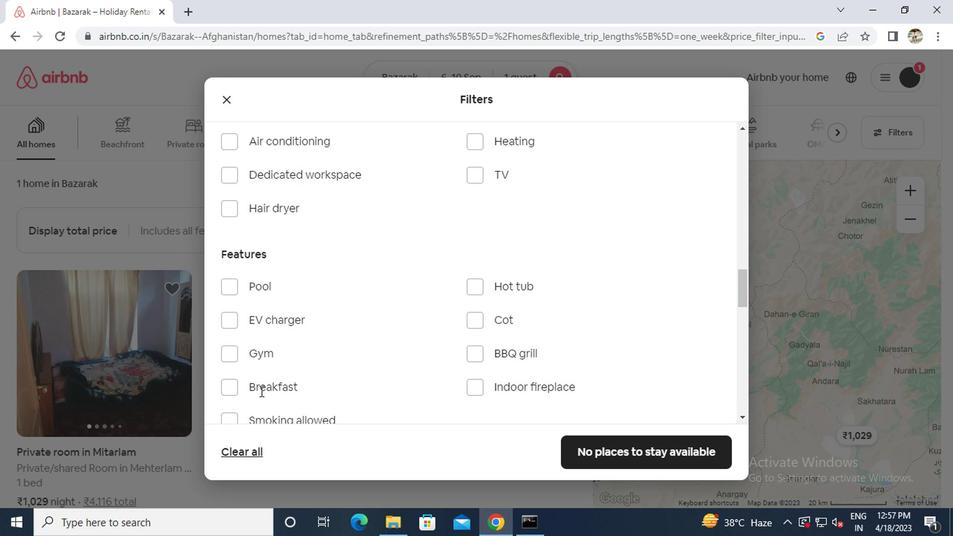 
Action: Mouse scrolled (257, 392) with delta (0, 0)
Screenshot: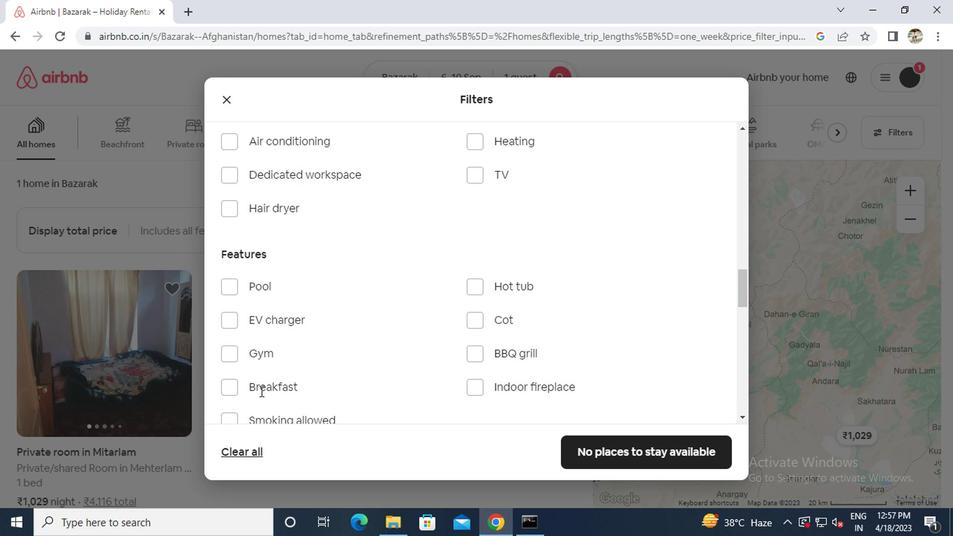 
Action: Mouse moved to (236, 285)
Screenshot: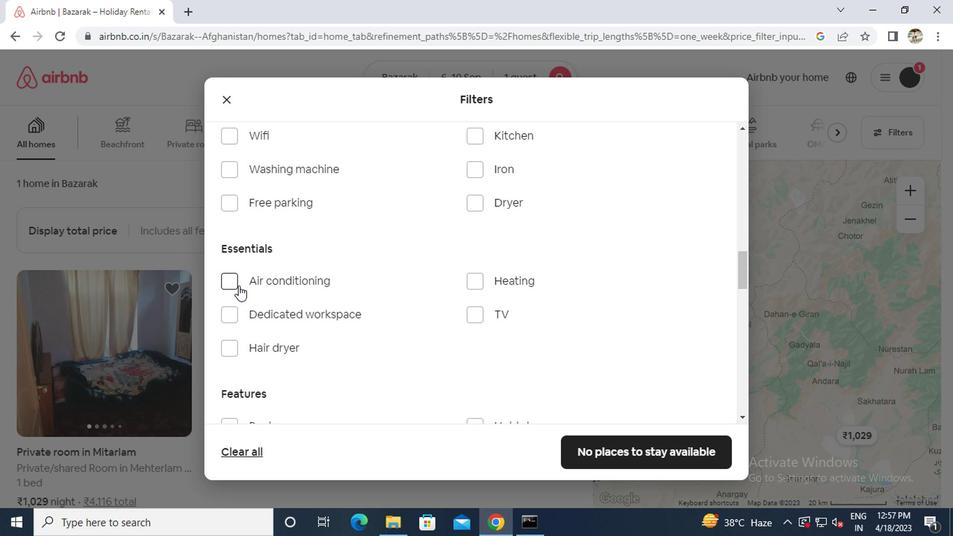 
Action: Mouse pressed left at (236, 285)
Screenshot: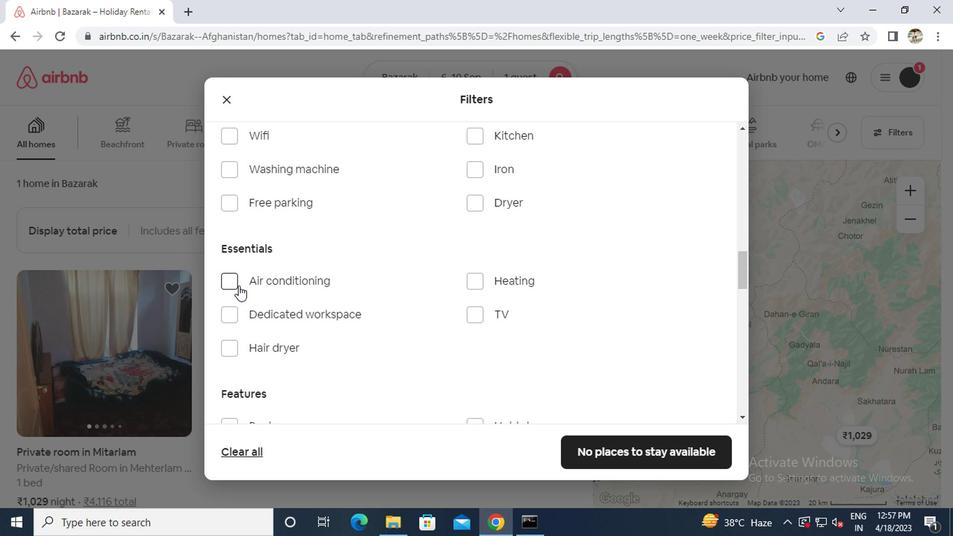 
Action: Mouse moved to (242, 283)
Screenshot: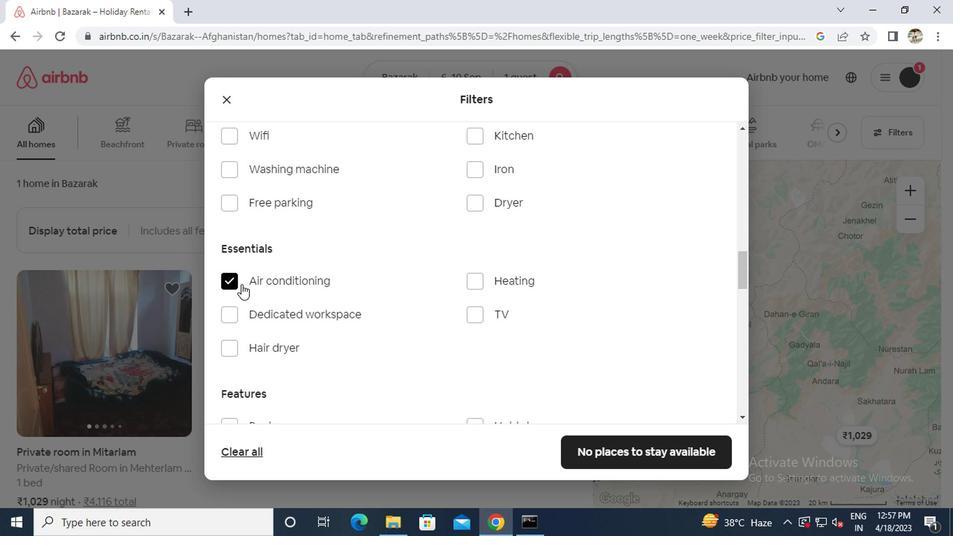 
Action: Mouse scrolled (242, 282) with delta (0, 0)
Screenshot: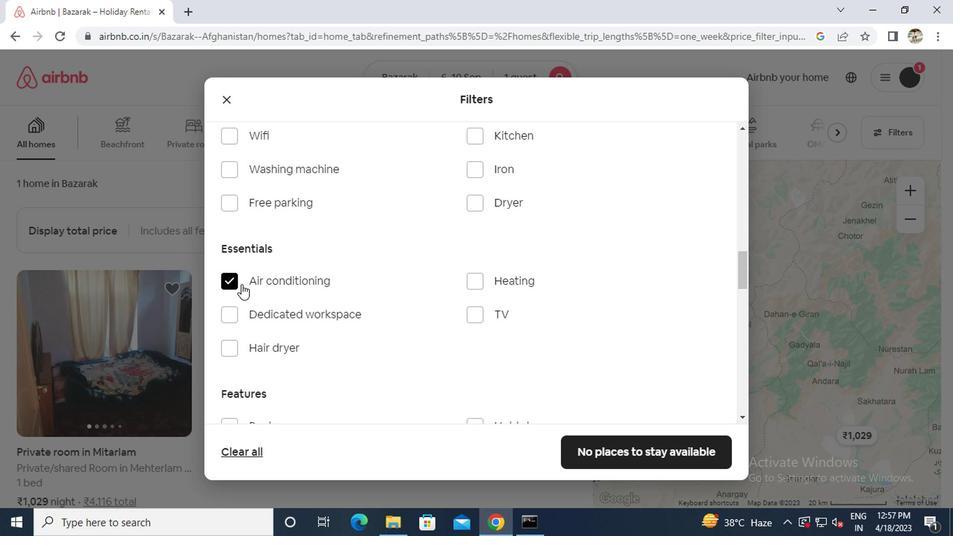 
Action: Mouse scrolled (242, 282) with delta (0, 0)
Screenshot: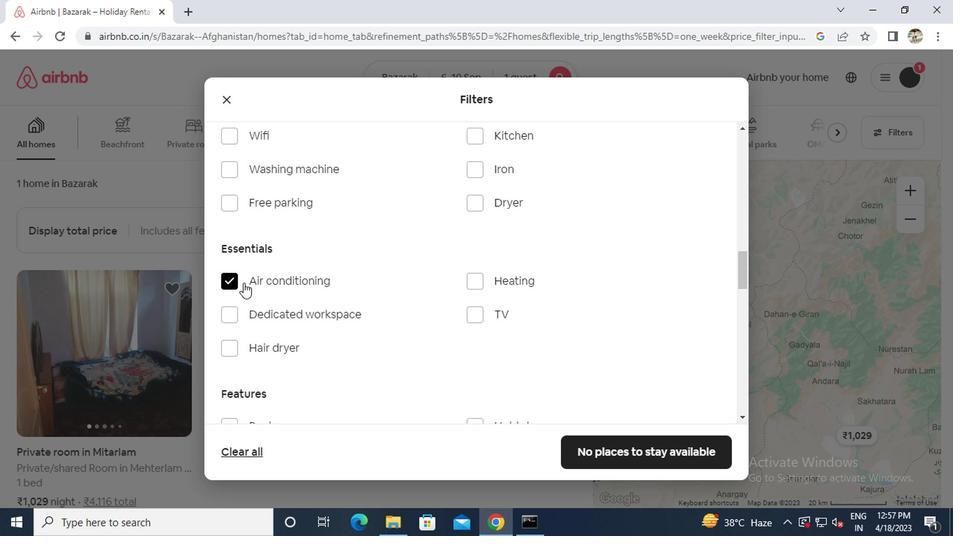 
Action: Mouse moved to (242, 283)
Screenshot: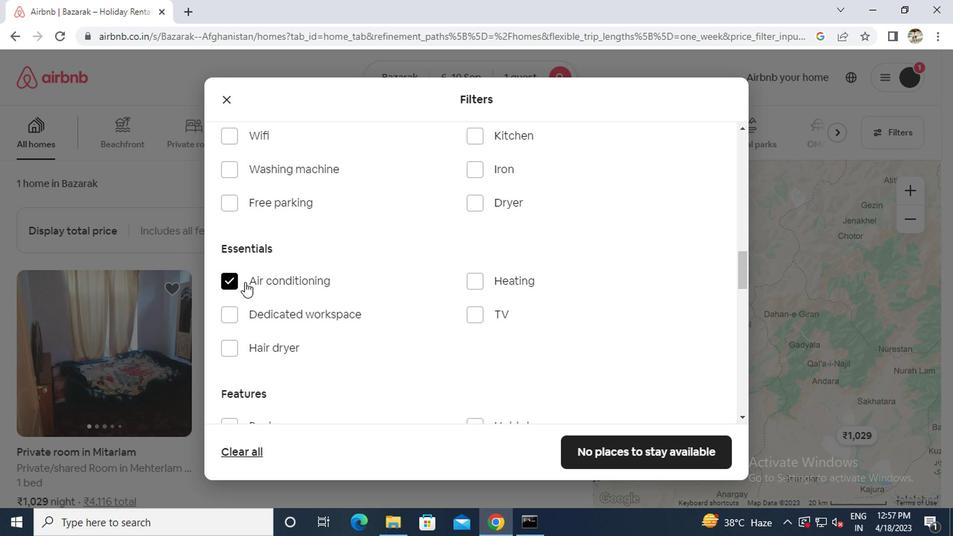 
Action: Mouse scrolled (242, 282) with delta (0, 0)
Screenshot: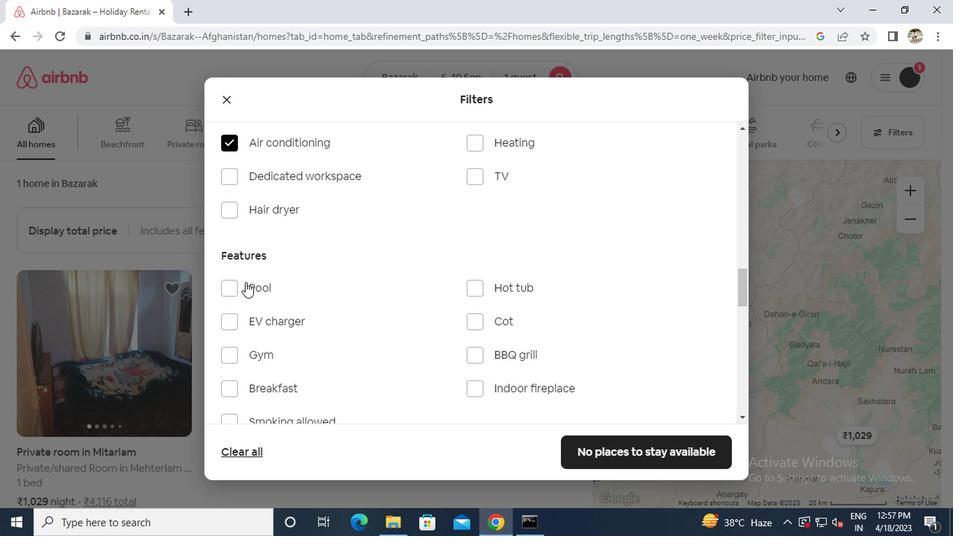 
Action: Mouse scrolled (242, 282) with delta (0, 0)
Screenshot: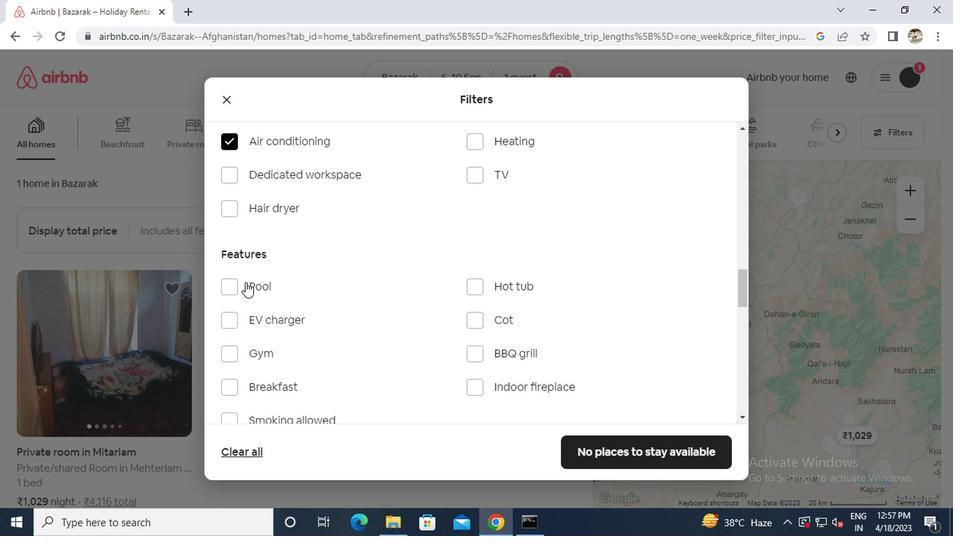 
Action: Mouse moved to (231, 281)
Screenshot: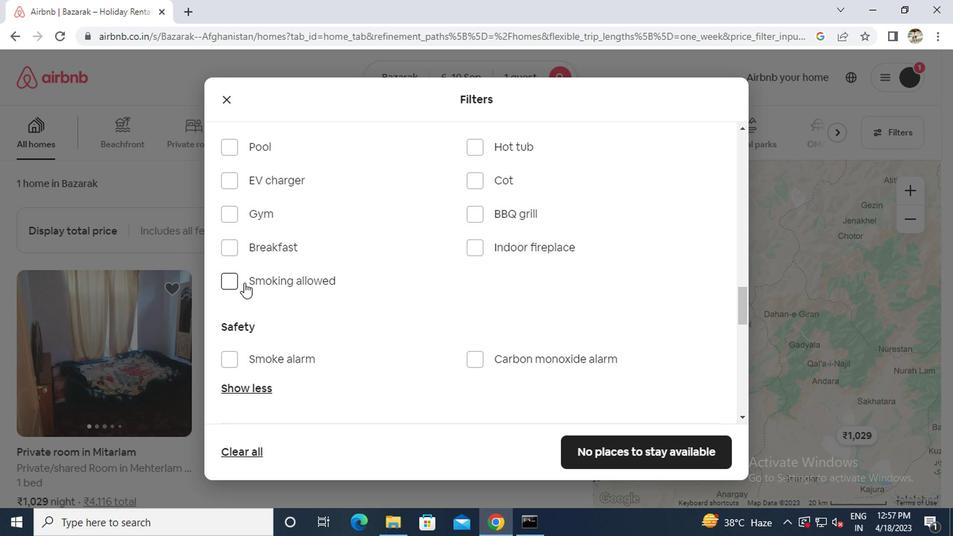 
Action: Mouse pressed left at (231, 281)
Screenshot: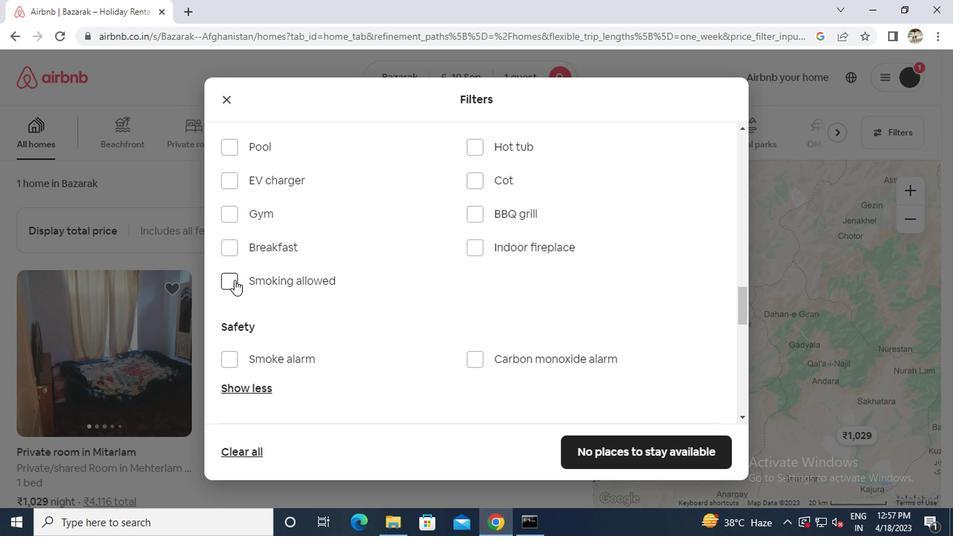 
Action: Mouse moved to (235, 277)
Screenshot: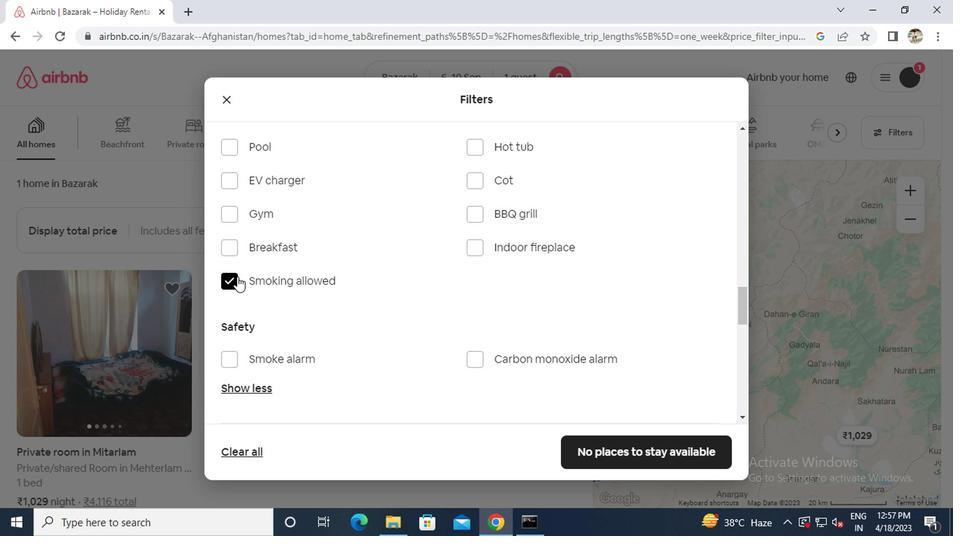 
Action: Mouse scrolled (235, 276) with delta (0, 0)
Screenshot: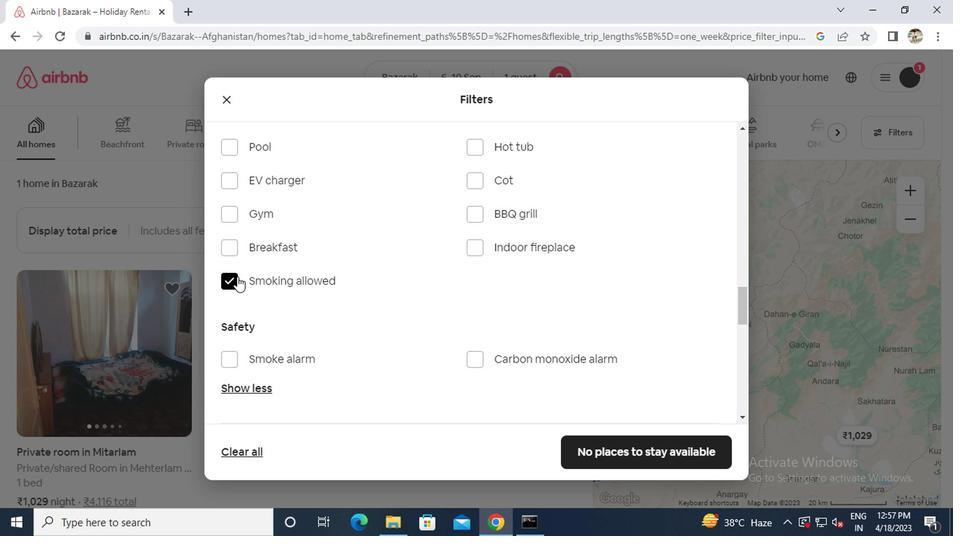 
Action: Mouse moved to (235, 276)
Screenshot: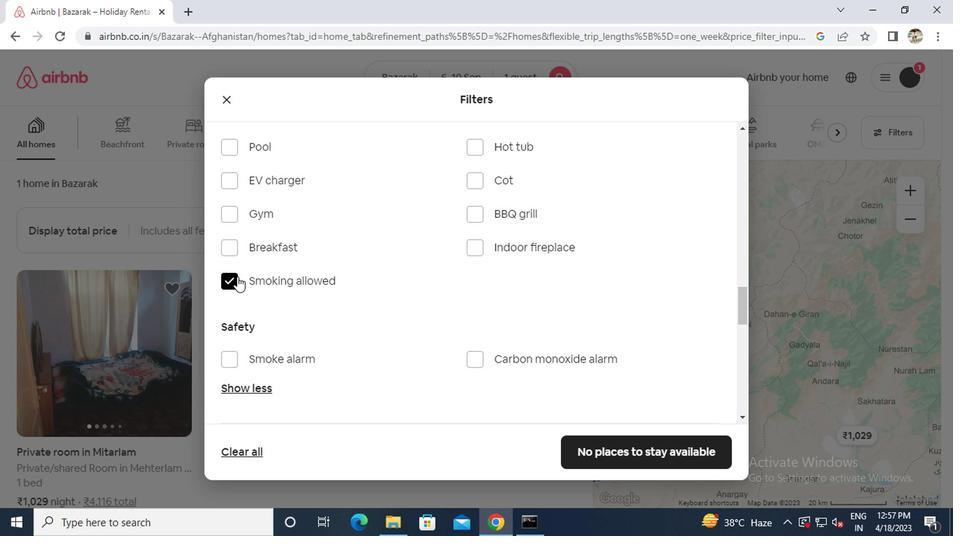 
Action: Mouse scrolled (235, 275) with delta (0, 0)
Screenshot: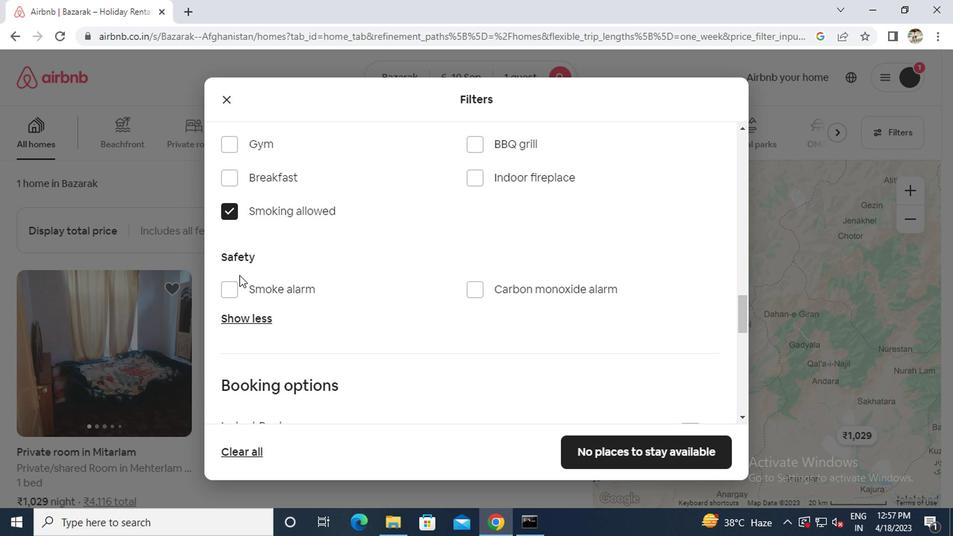 
Action: Mouse moved to (235, 276)
Screenshot: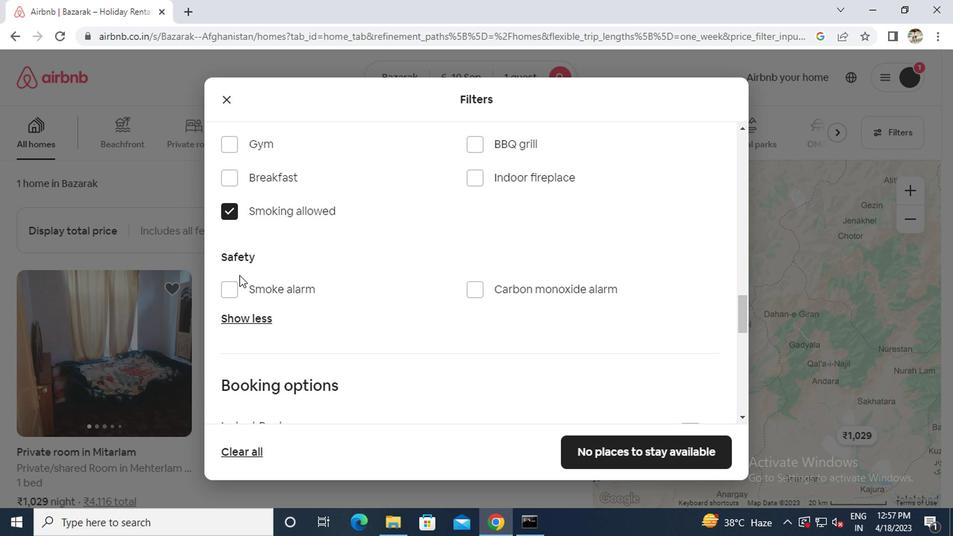 
Action: Mouse scrolled (235, 275) with delta (0, 0)
Screenshot: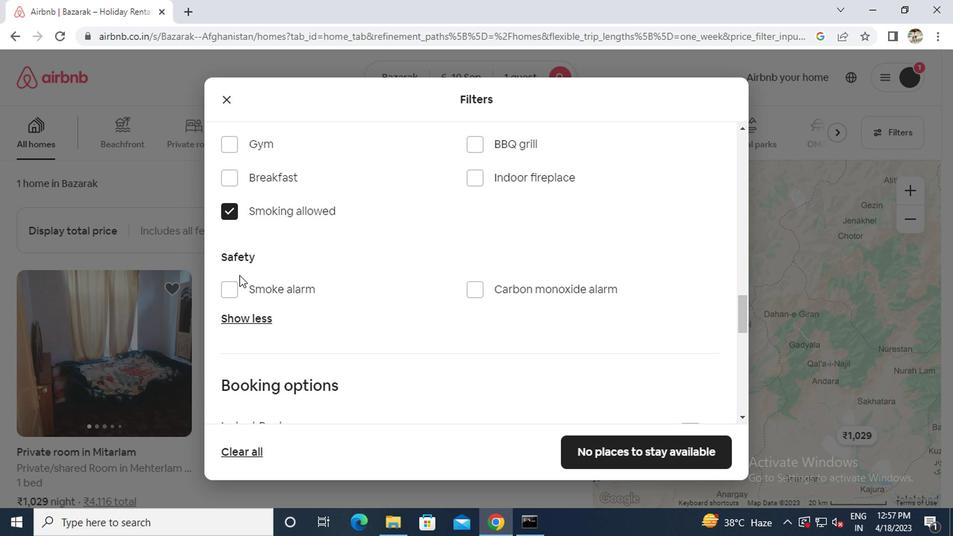 
Action: Mouse moved to (236, 275)
Screenshot: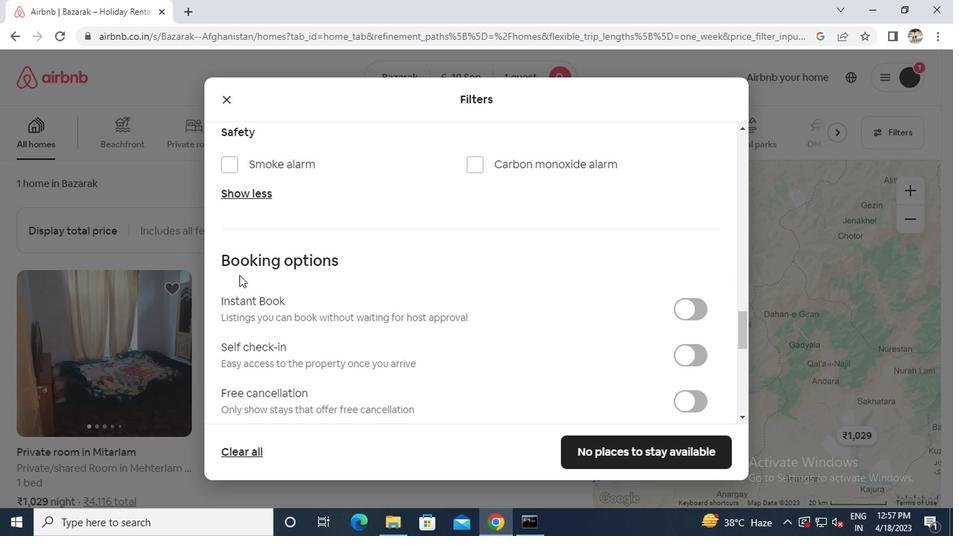 
Action: Mouse scrolled (236, 275) with delta (0, 0)
Screenshot: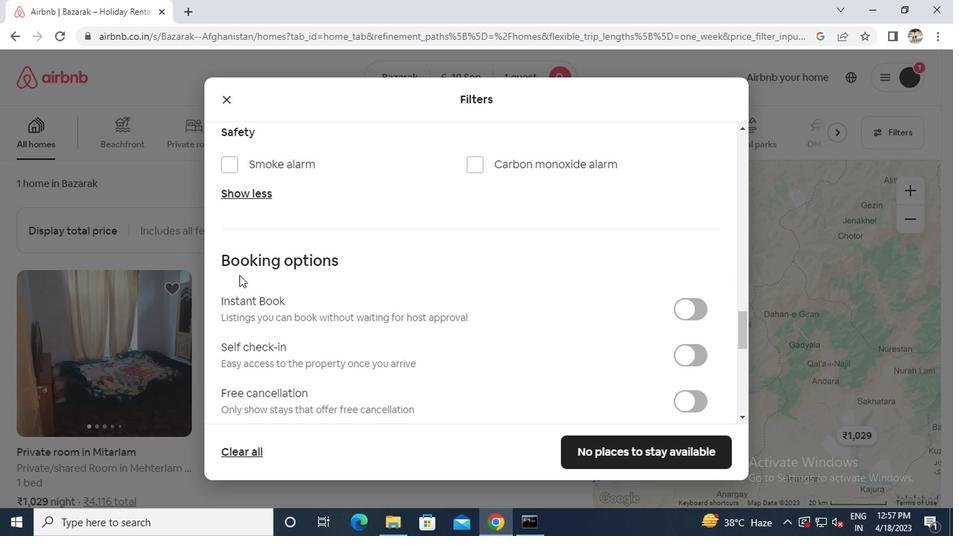 
Action: Mouse scrolled (236, 275) with delta (0, 0)
Screenshot: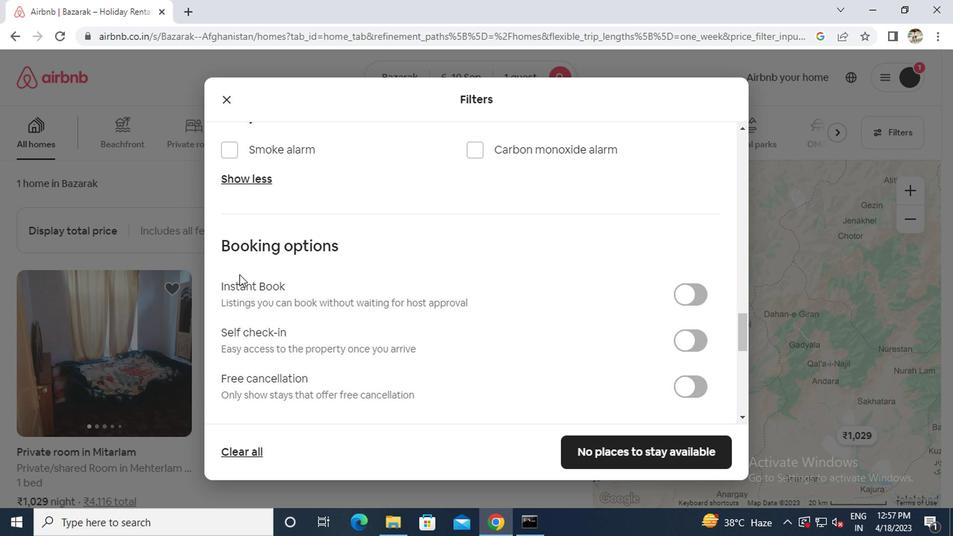 
Action: Mouse moved to (237, 275)
Screenshot: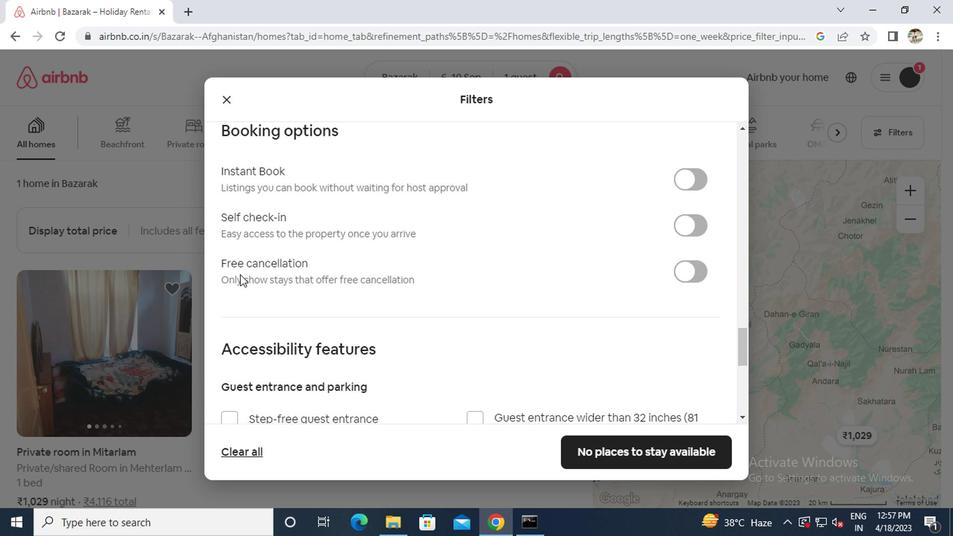 
Action: Mouse scrolled (237, 274) with delta (0, 0)
Screenshot: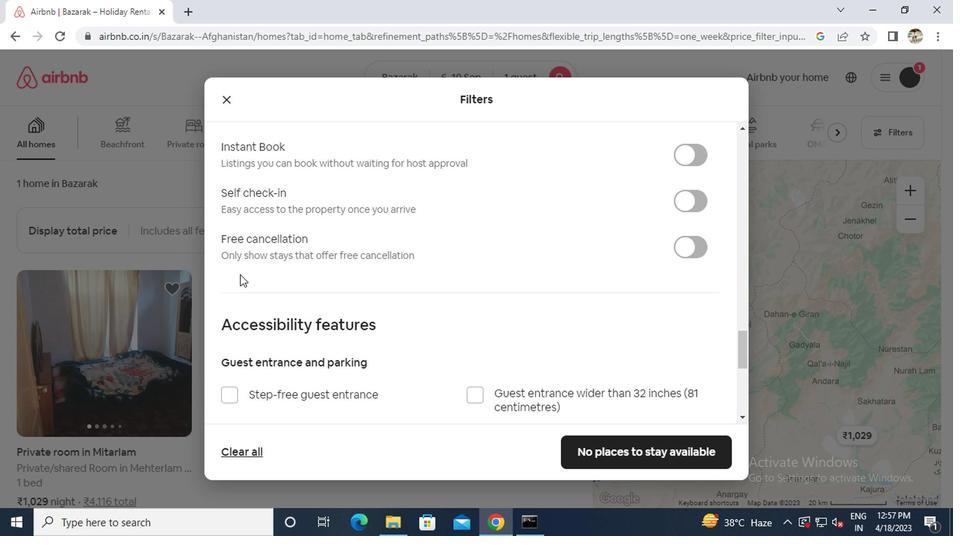 
Action: Mouse scrolled (237, 274) with delta (0, 0)
Screenshot: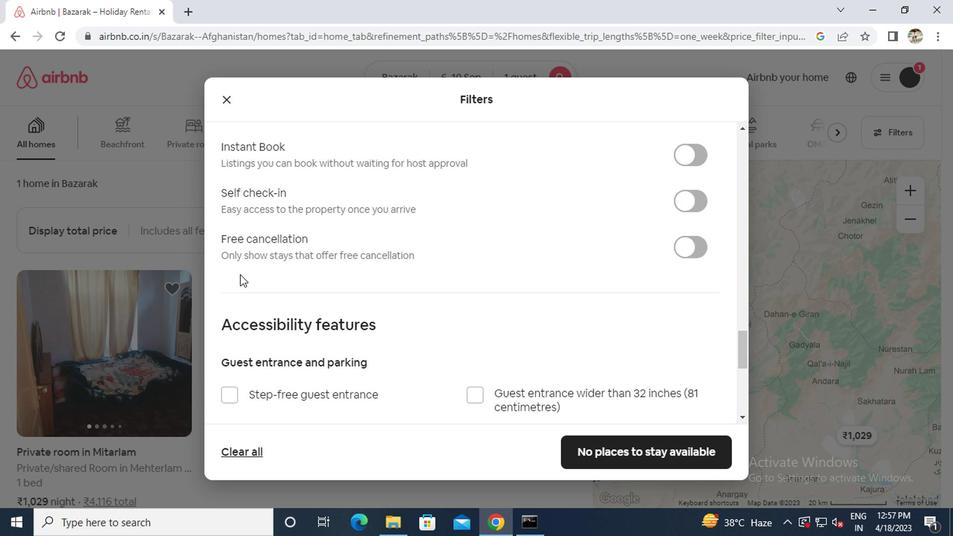 
Action: Mouse scrolled (237, 274) with delta (0, 0)
Screenshot: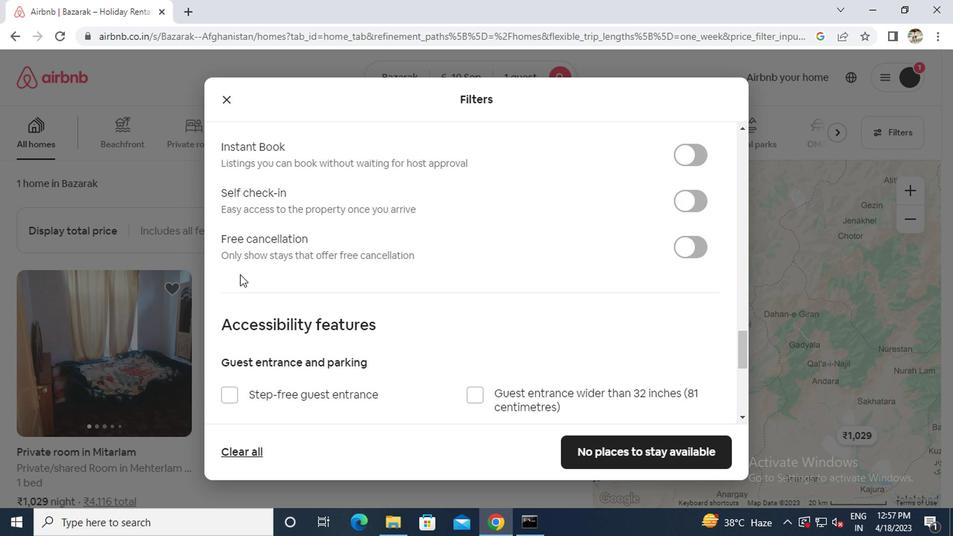 
Action: Mouse moved to (238, 274)
Screenshot: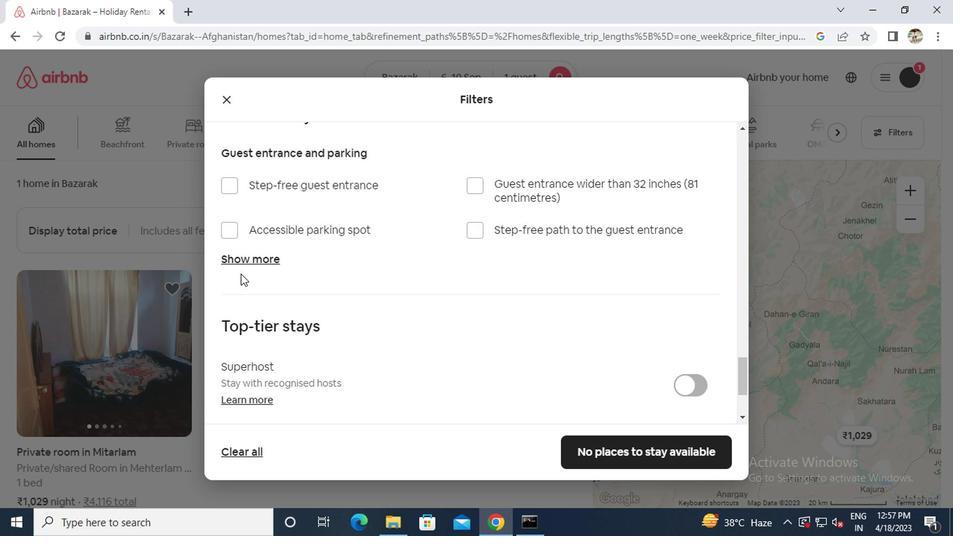 
Action: Mouse scrolled (238, 273) with delta (0, 0)
Screenshot: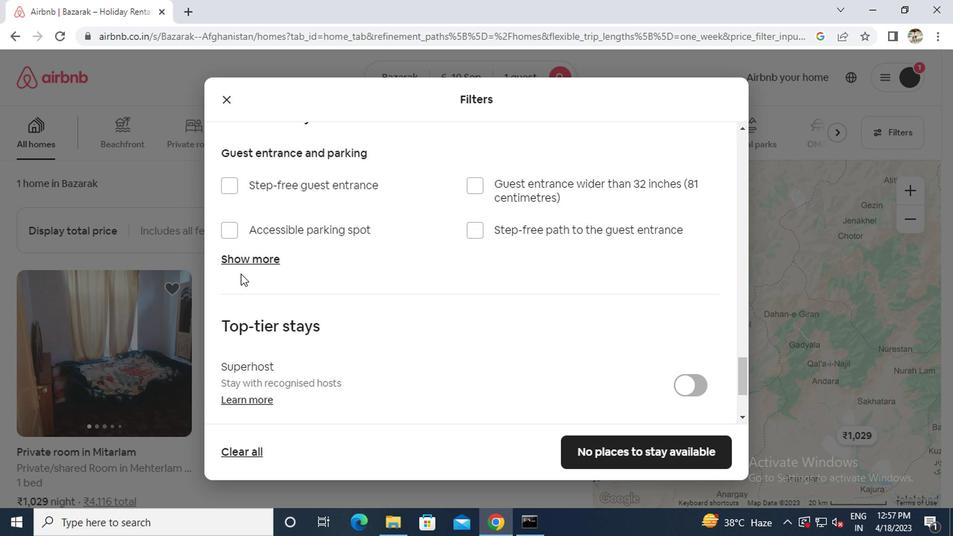 
Action: Mouse scrolled (238, 273) with delta (0, 0)
Screenshot: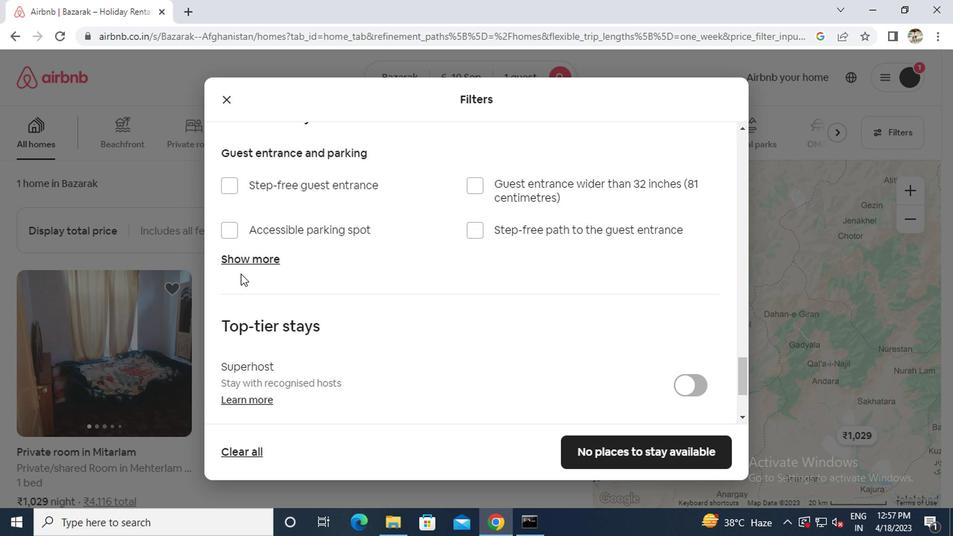 
Action: Mouse scrolled (238, 273) with delta (0, 0)
Screenshot: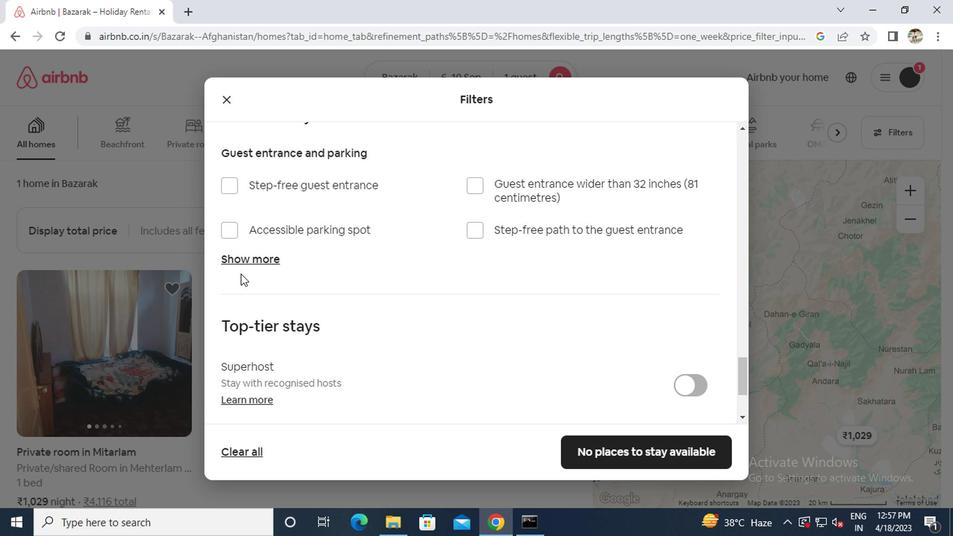 
Action: Mouse scrolled (238, 273) with delta (0, 0)
Screenshot: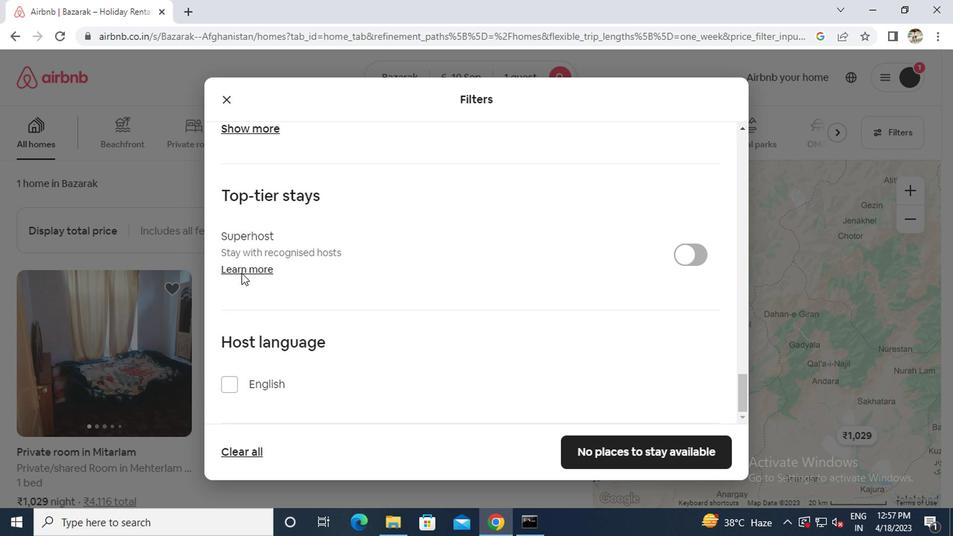 
Action: Mouse scrolled (238, 273) with delta (0, 0)
Screenshot: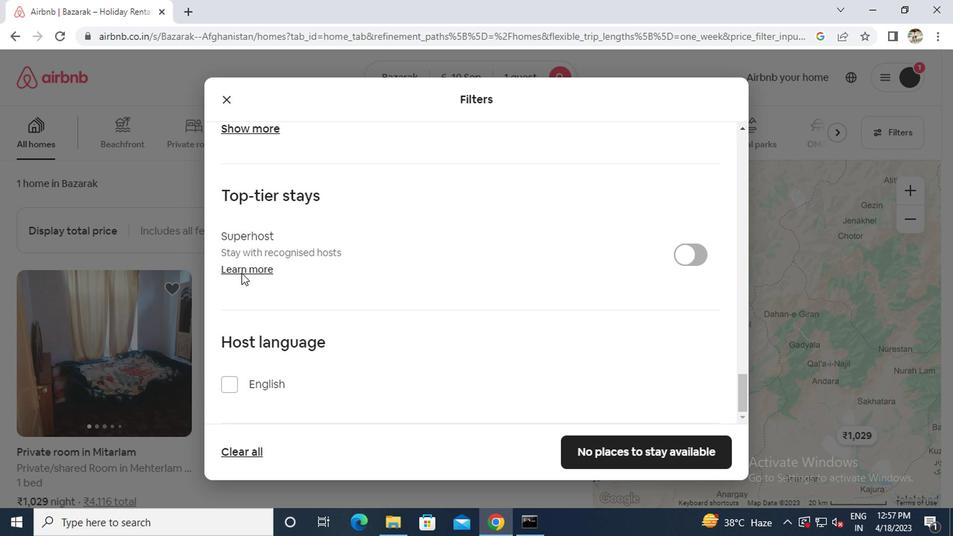 
Action: Mouse scrolled (238, 273) with delta (0, 0)
Screenshot: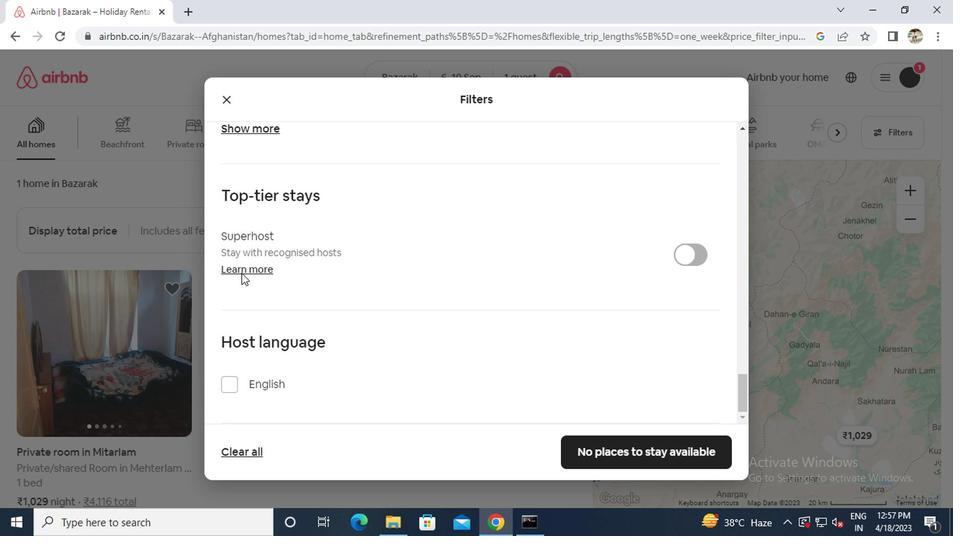 
Action: Mouse moved to (228, 383)
Screenshot: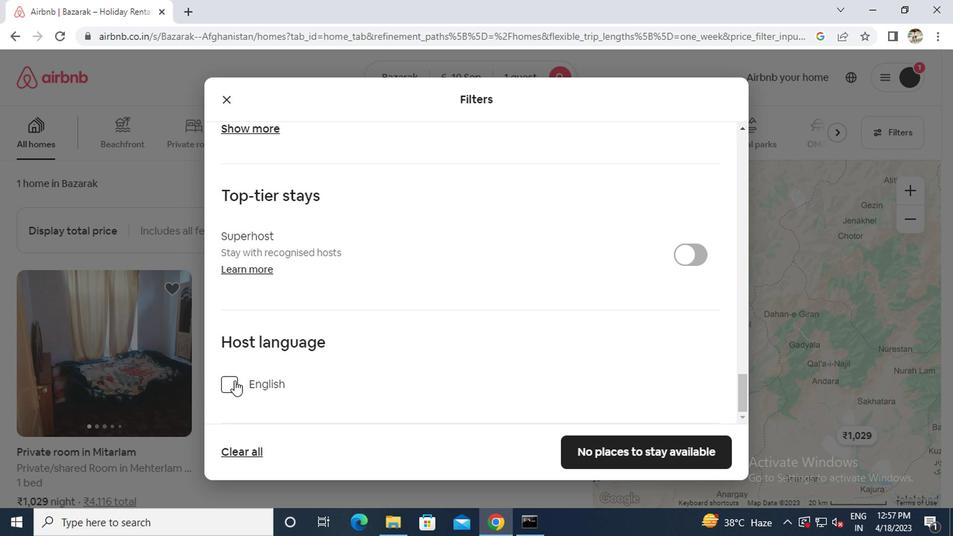 
Action: Mouse pressed left at (228, 383)
Screenshot: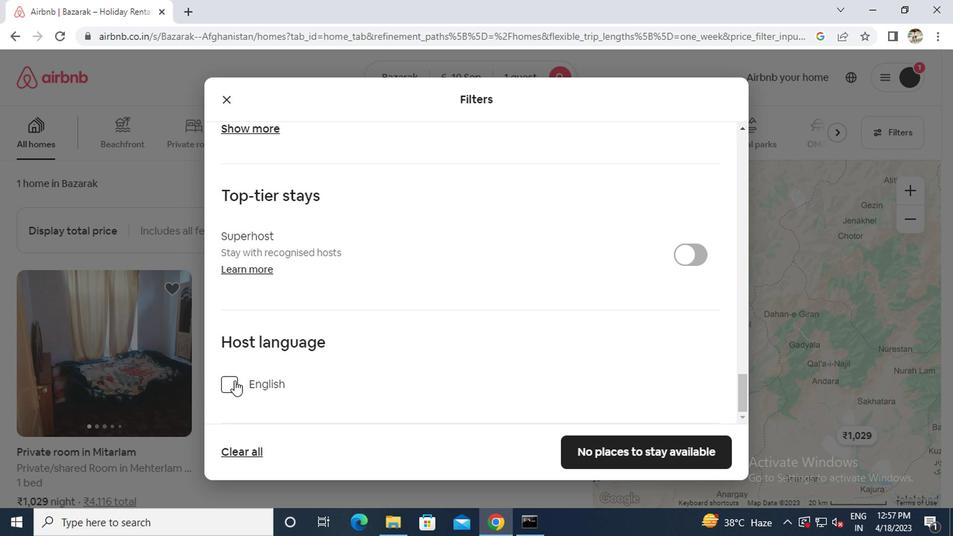 
Action: Mouse moved to (647, 457)
Screenshot: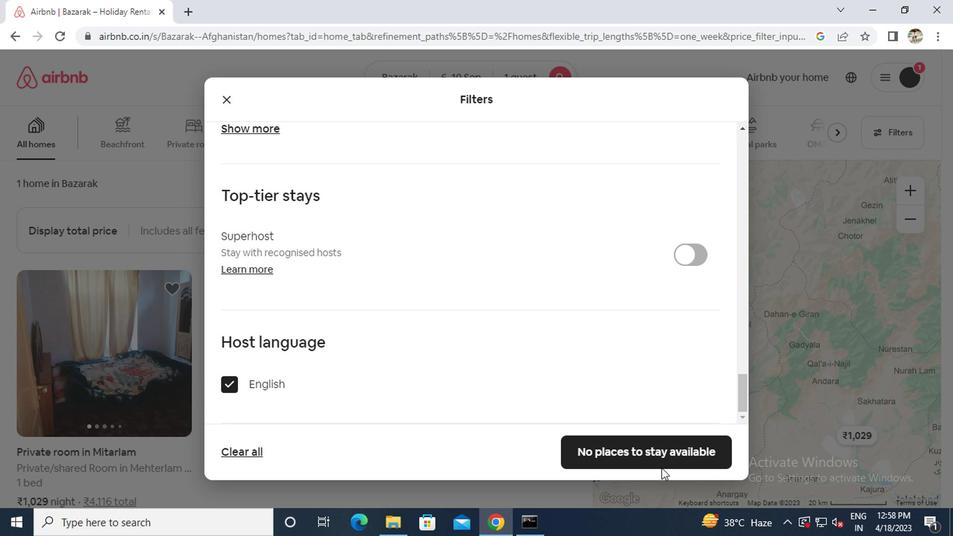 
Action: Mouse pressed left at (647, 457)
Screenshot: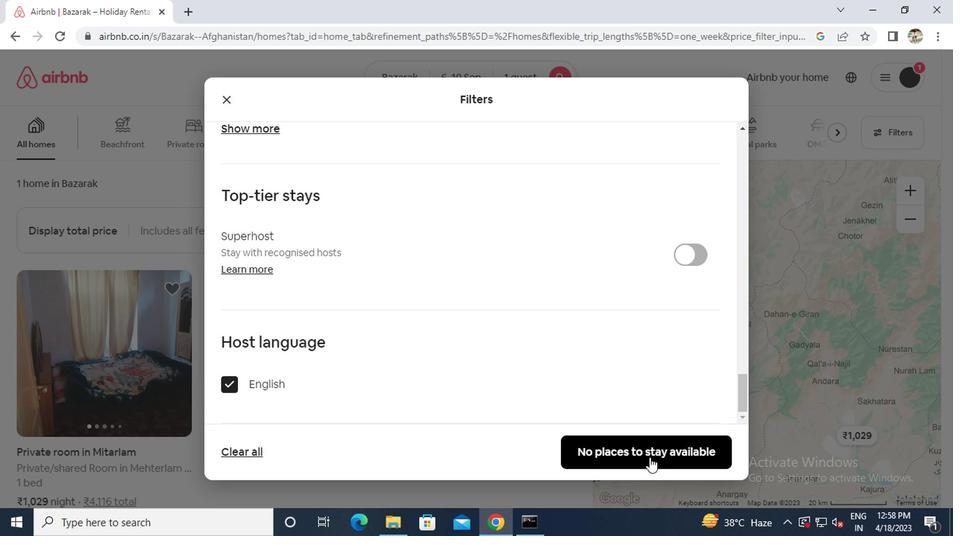 
